 Task: Search one way flight ticket for 2 adults, 4 children and 1 infant on lap in business from Fresno: Fresno Yosemite International Airport to Wilmington: Wilmington International Airport on 8-6-2023. Choice of flights is Delta. Number of bags: 1 carry on bag. Price is upto 40000. Outbound departure time preference is 8:30.
Action: Mouse moved to (345, 145)
Screenshot: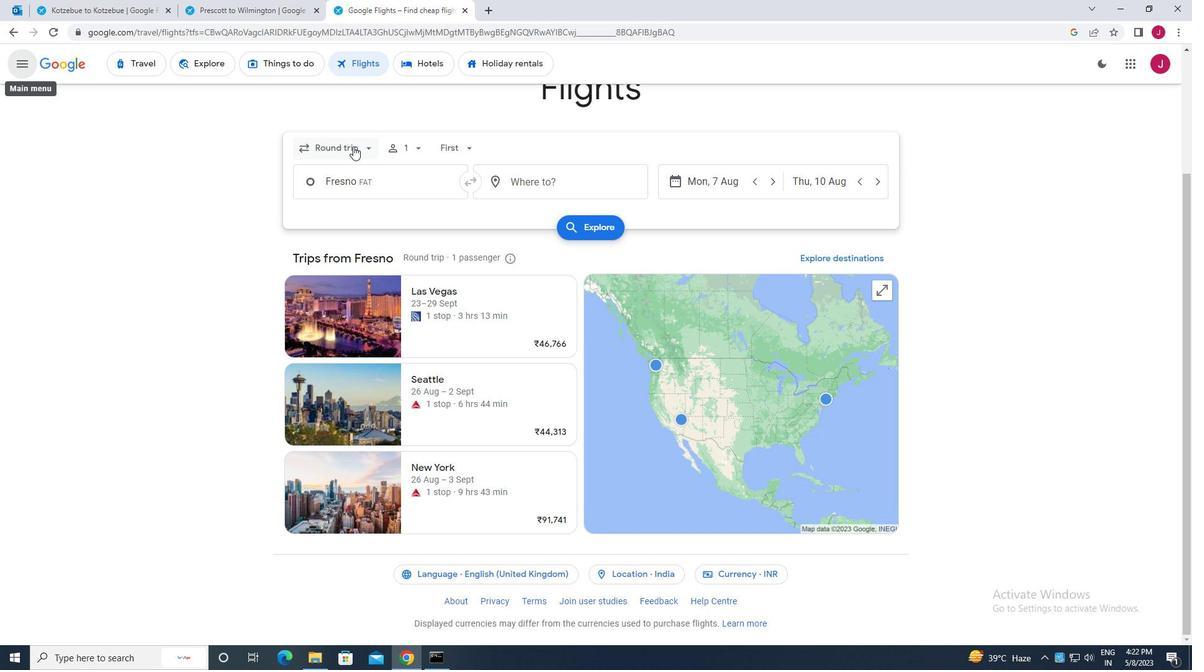 
Action: Mouse pressed left at (345, 145)
Screenshot: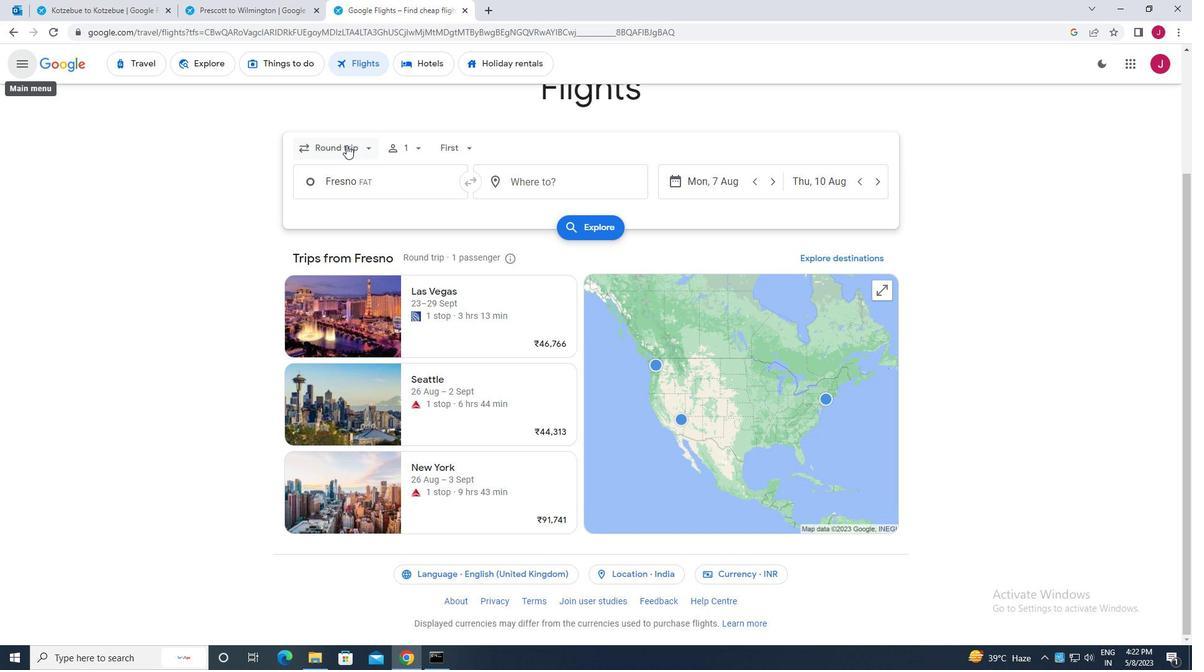 
Action: Mouse moved to (362, 205)
Screenshot: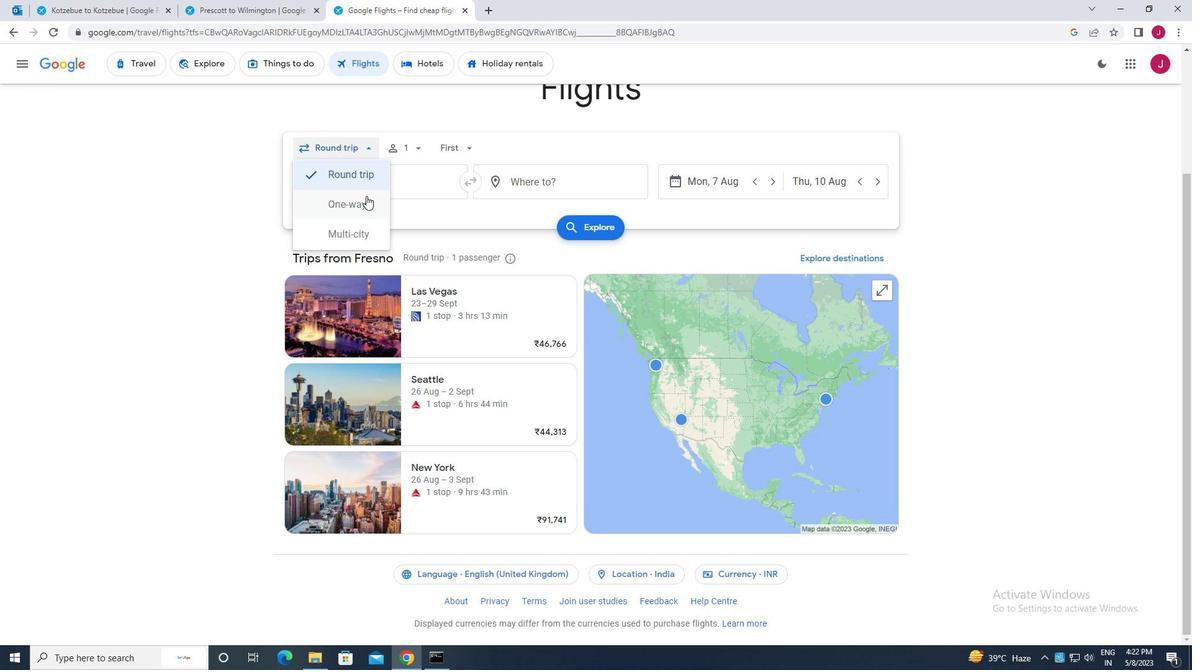 
Action: Mouse pressed left at (362, 205)
Screenshot: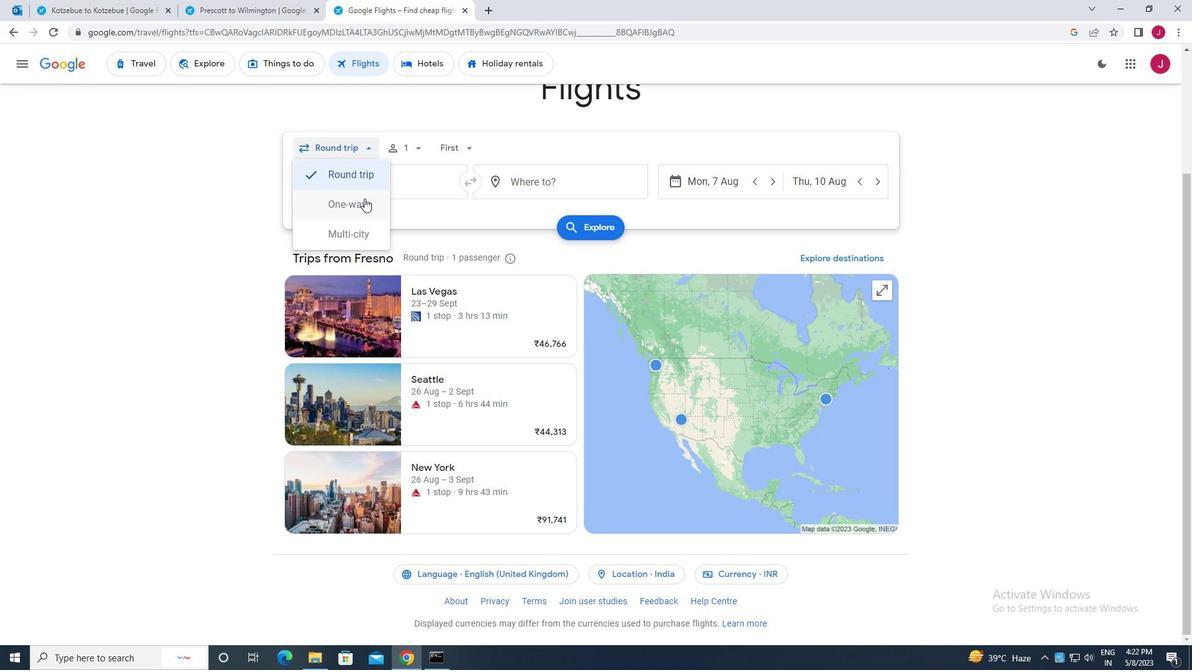 
Action: Mouse moved to (409, 150)
Screenshot: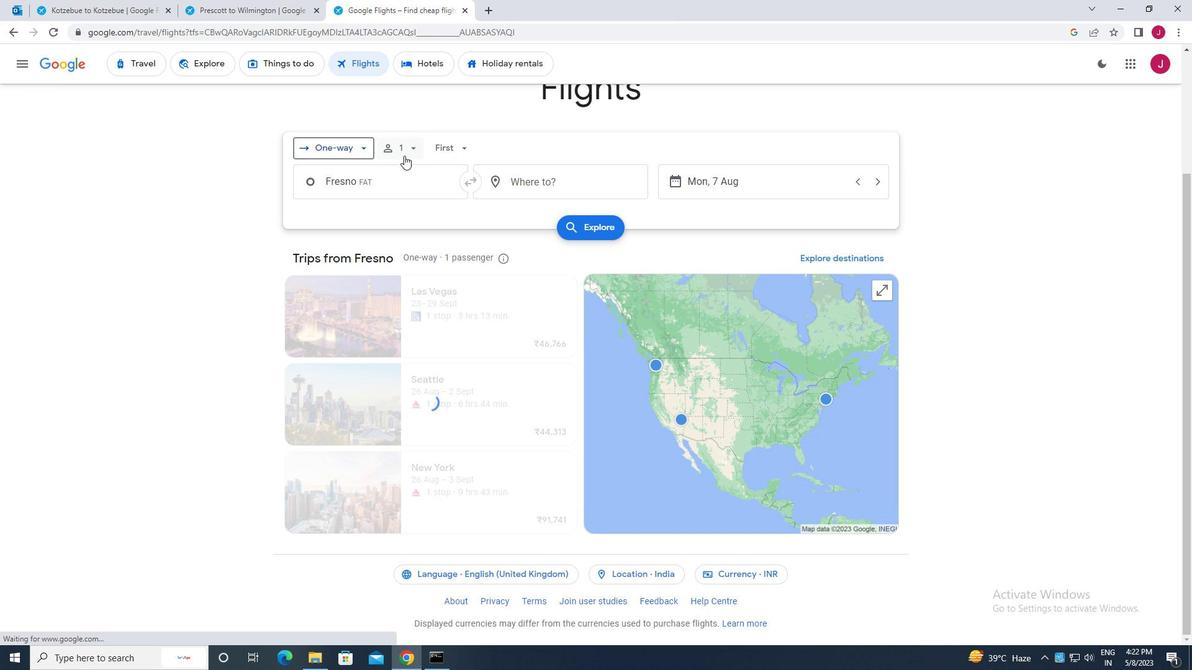 
Action: Mouse pressed left at (409, 150)
Screenshot: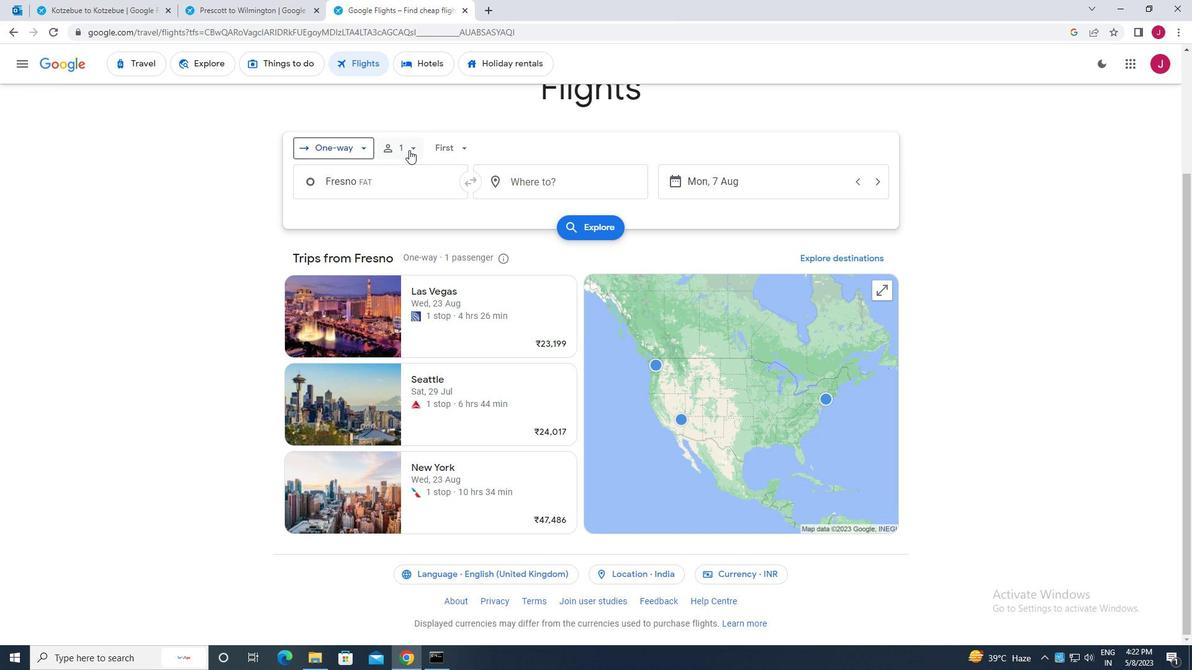 
Action: Mouse moved to (506, 177)
Screenshot: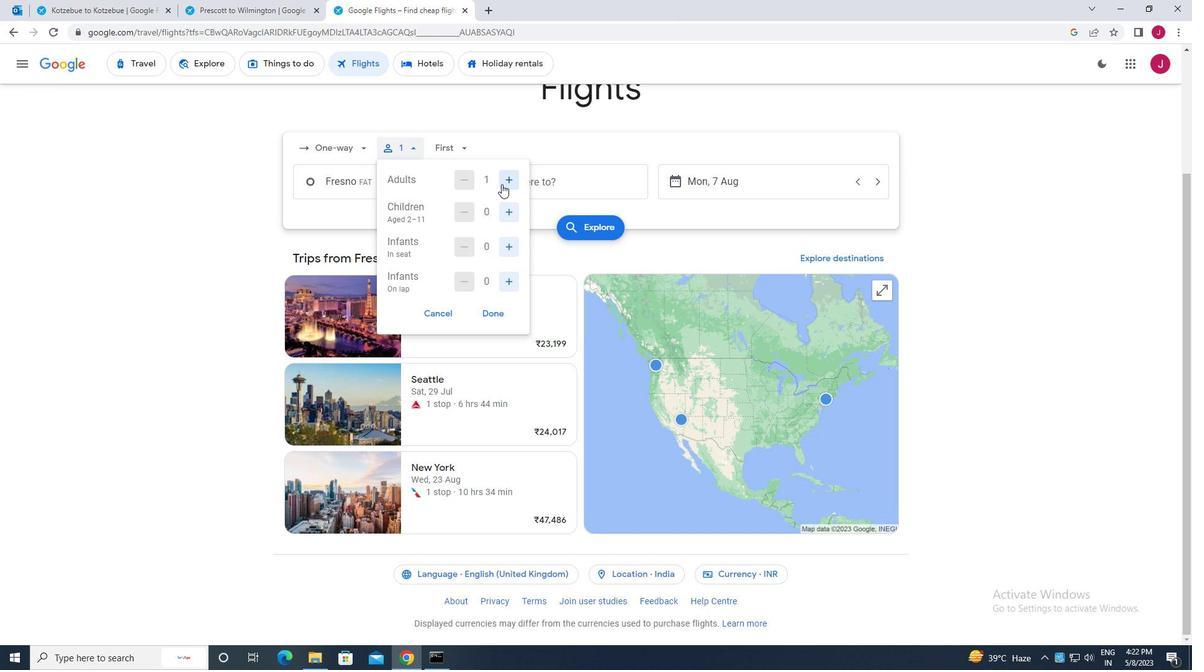 
Action: Mouse pressed left at (506, 177)
Screenshot: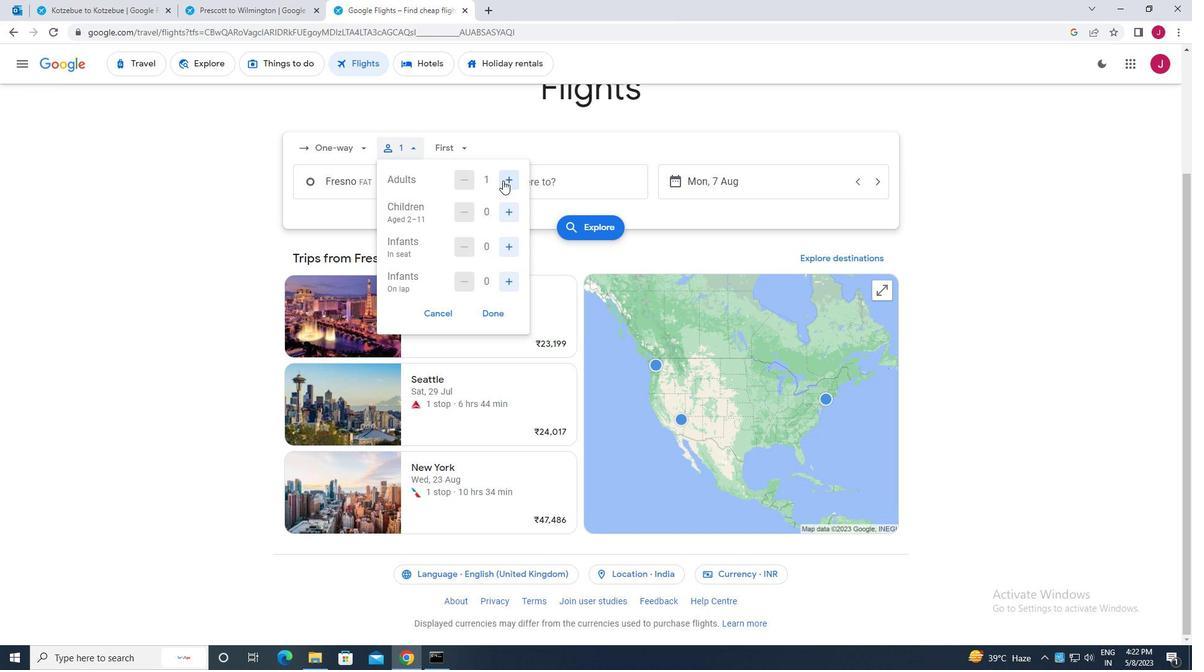 
Action: Mouse moved to (509, 206)
Screenshot: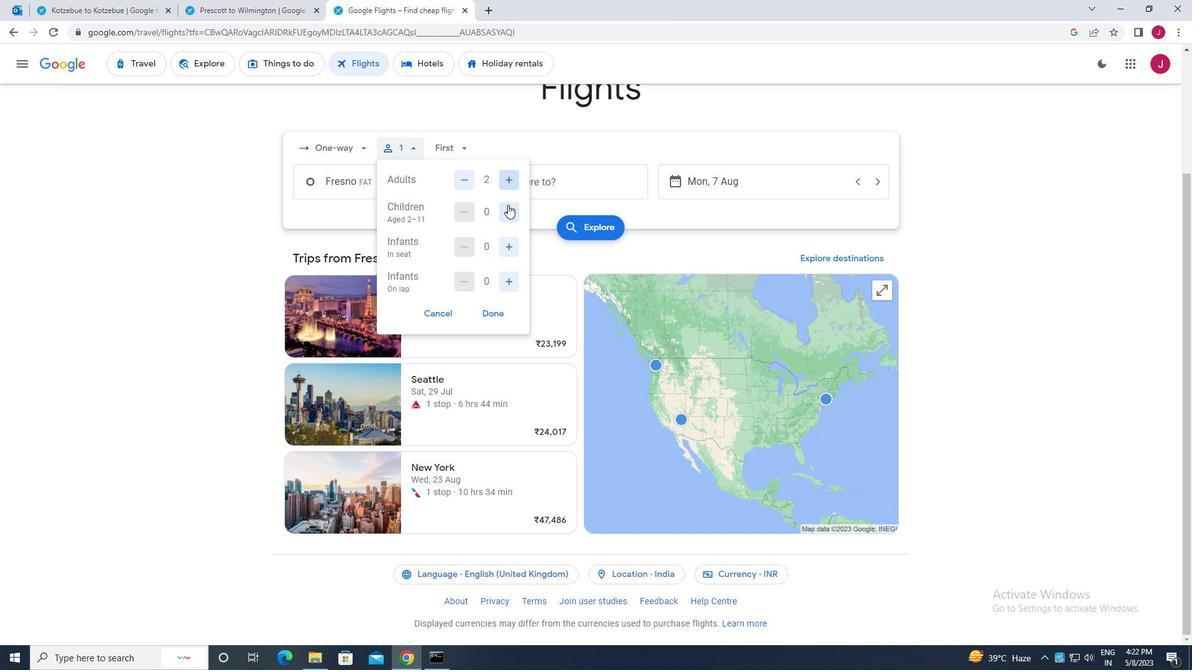 
Action: Mouse pressed left at (509, 206)
Screenshot: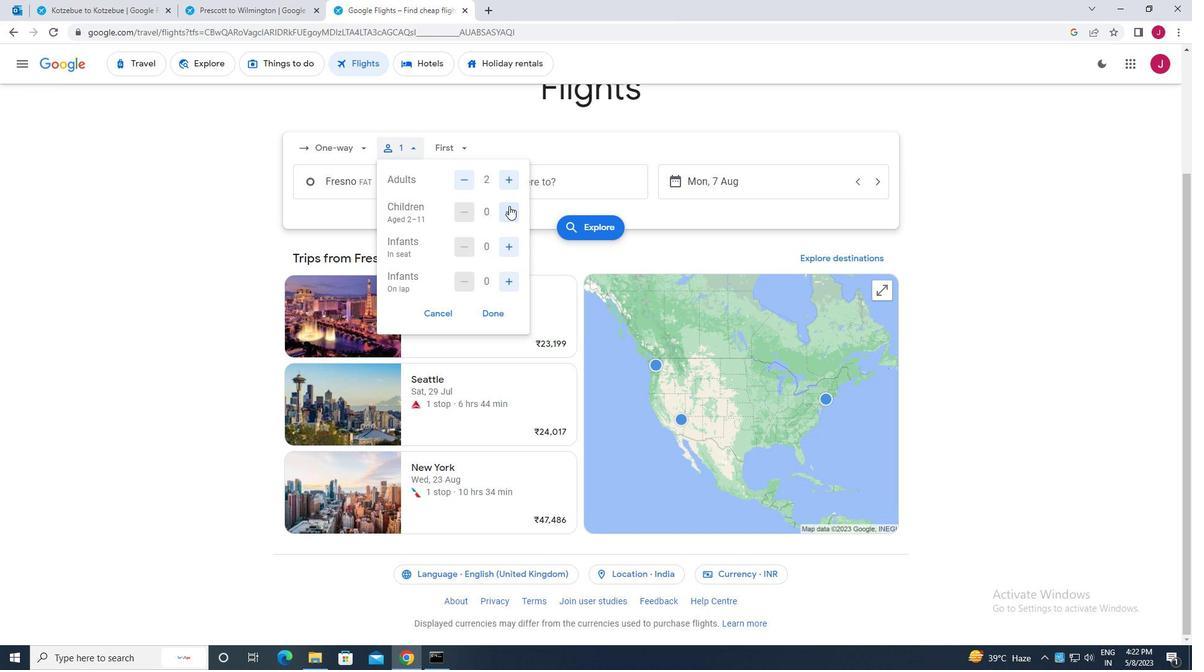 
Action: Mouse pressed left at (509, 206)
Screenshot: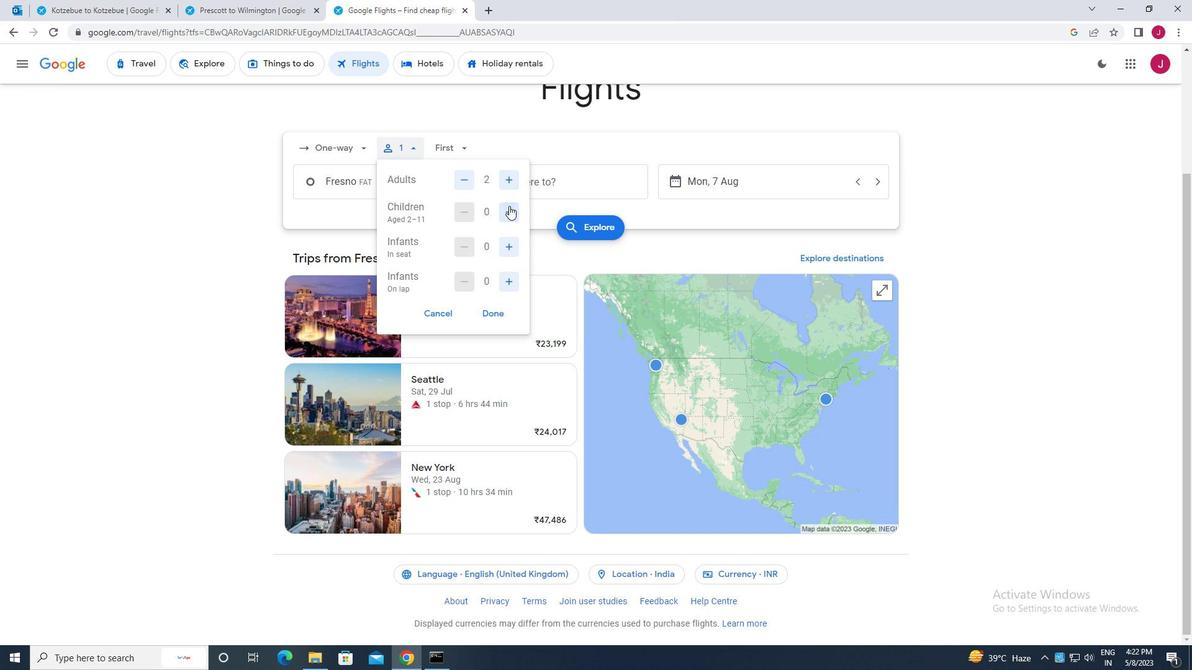 
Action: Mouse pressed left at (509, 206)
Screenshot: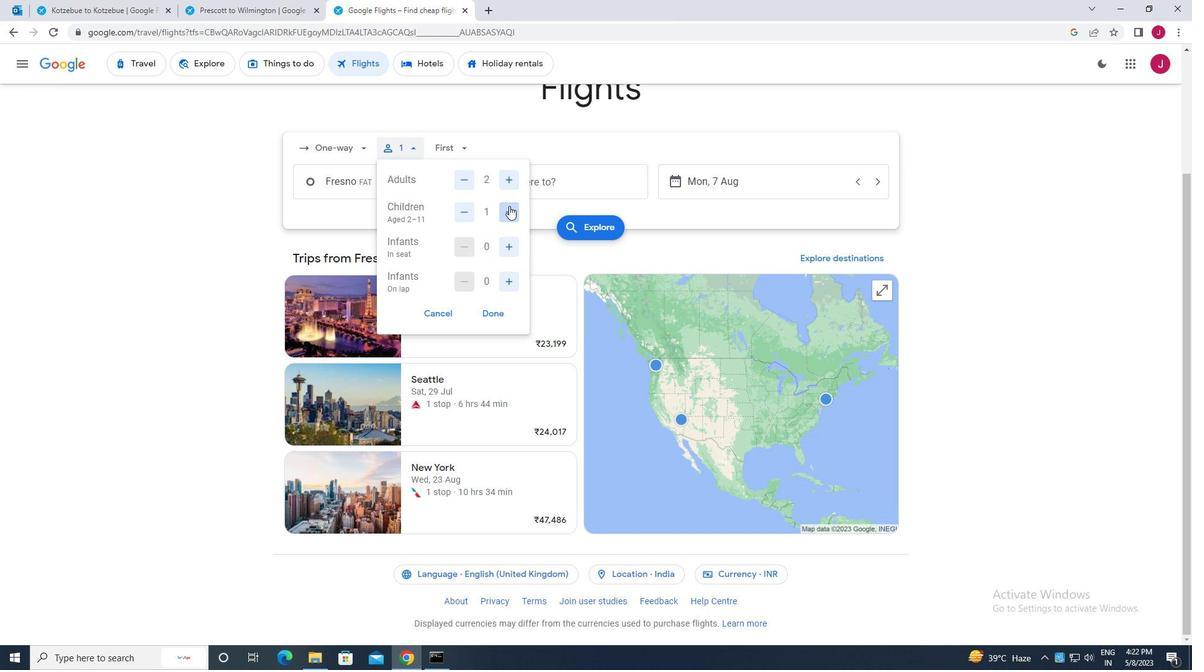 
Action: Mouse pressed left at (509, 206)
Screenshot: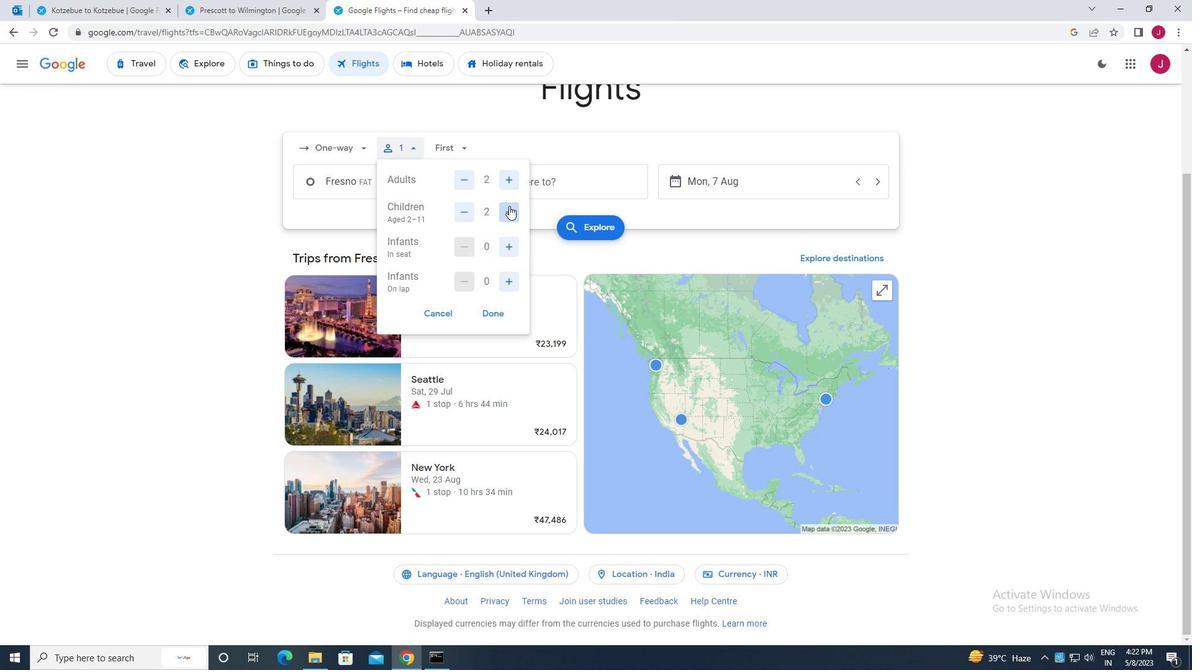 
Action: Mouse moved to (508, 284)
Screenshot: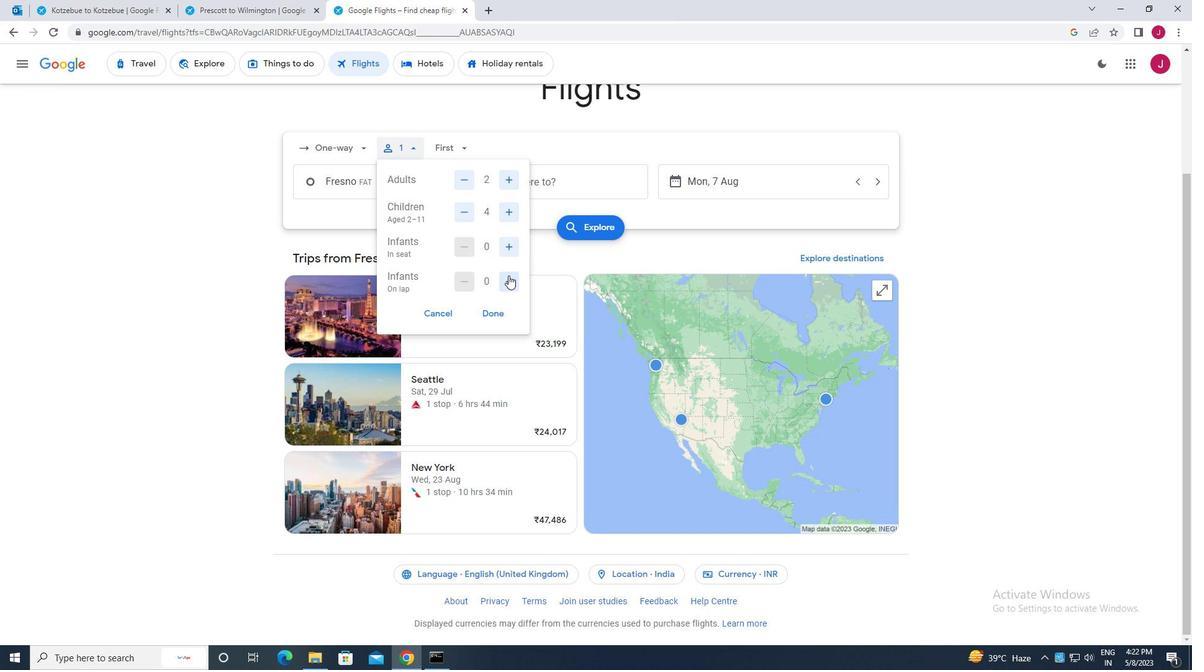 
Action: Mouse pressed left at (508, 284)
Screenshot: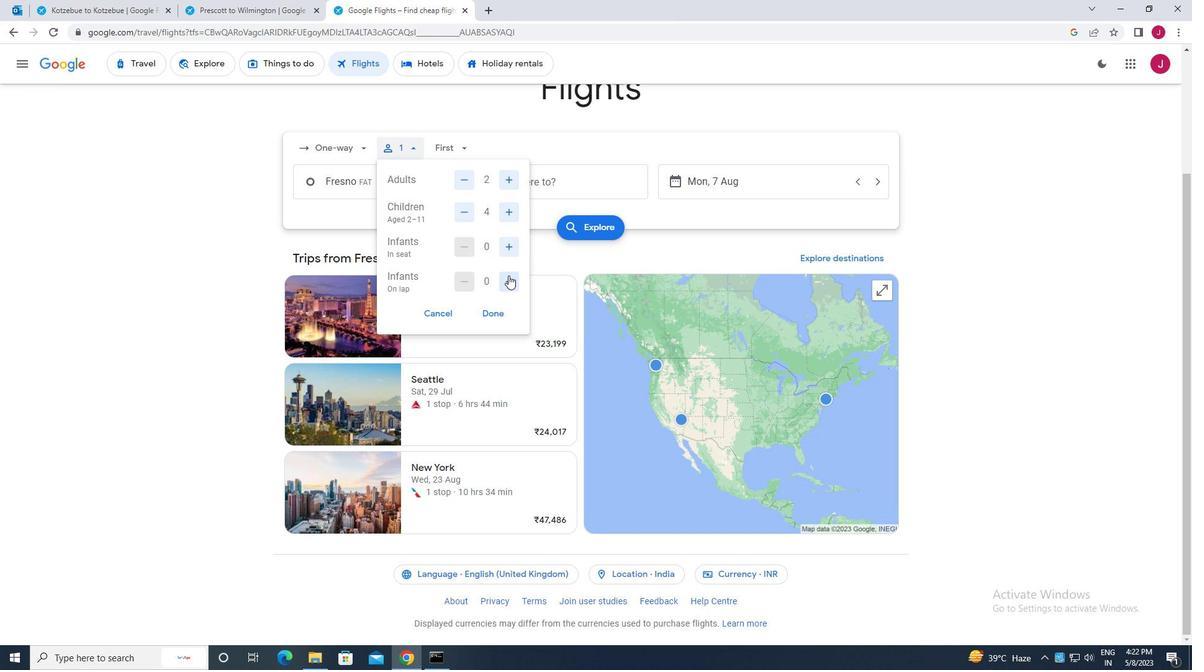 
Action: Mouse moved to (489, 313)
Screenshot: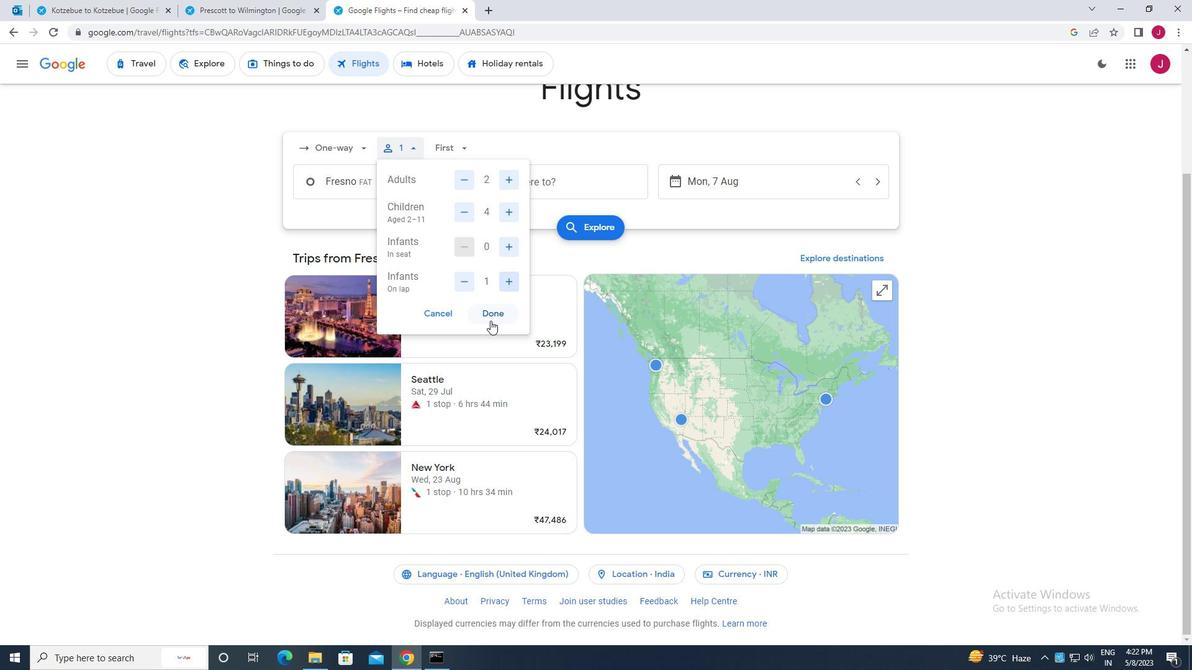 
Action: Mouse pressed left at (489, 313)
Screenshot: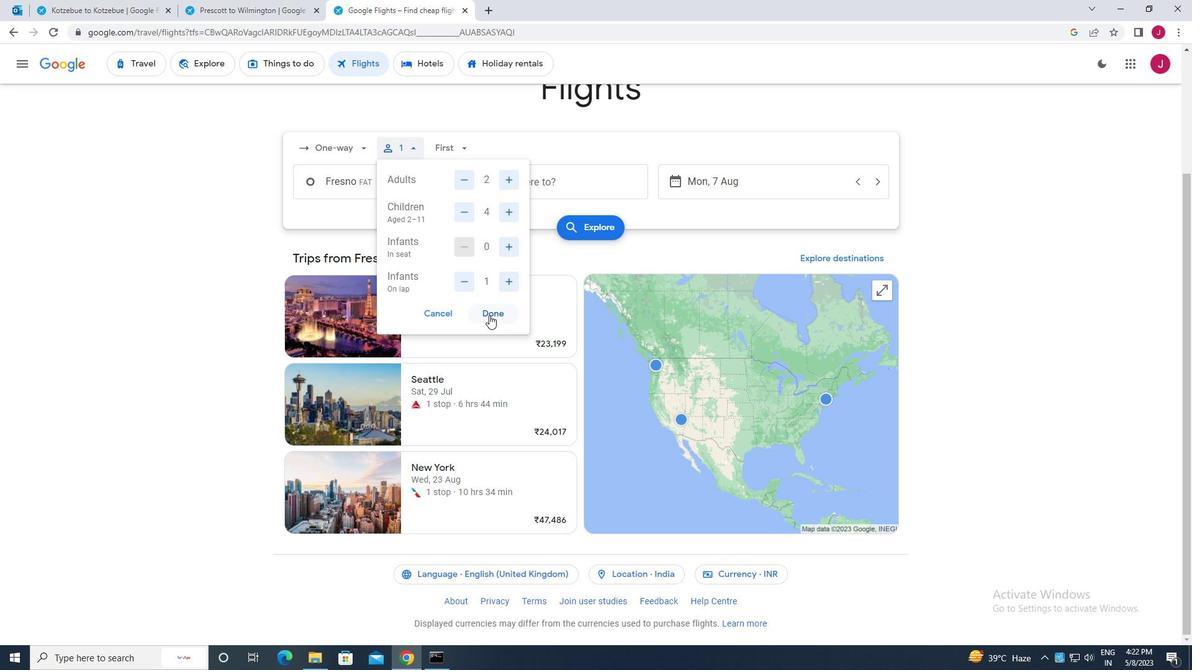 
Action: Mouse moved to (453, 141)
Screenshot: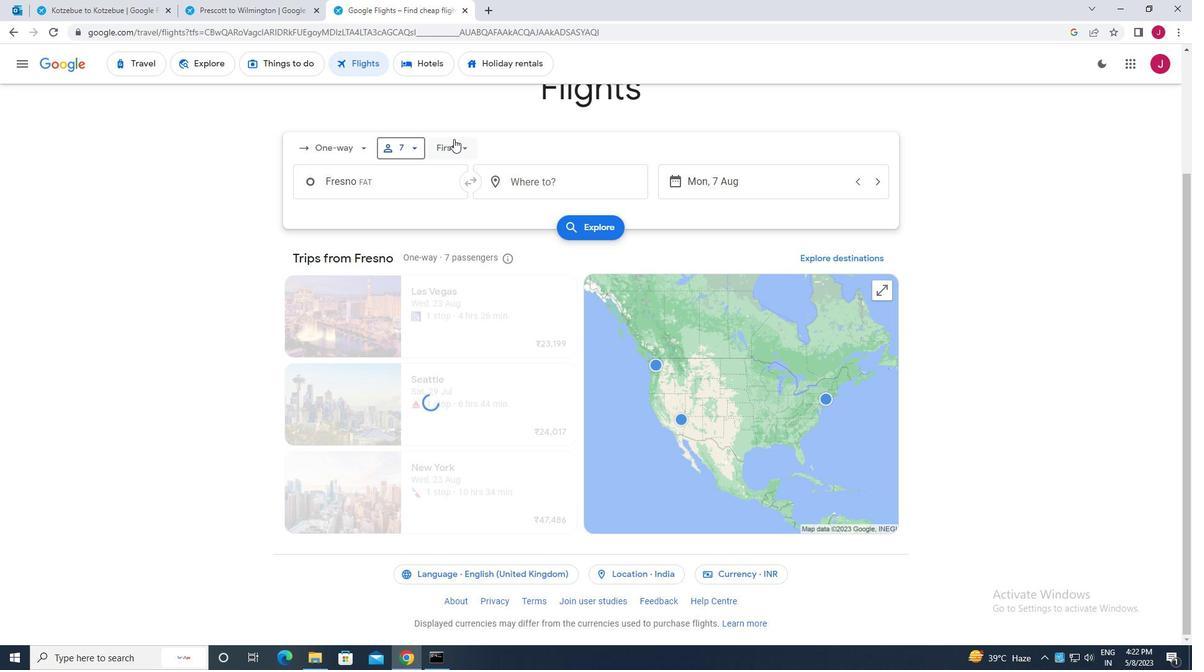 
Action: Mouse pressed left at (453, 141)
Screenshot: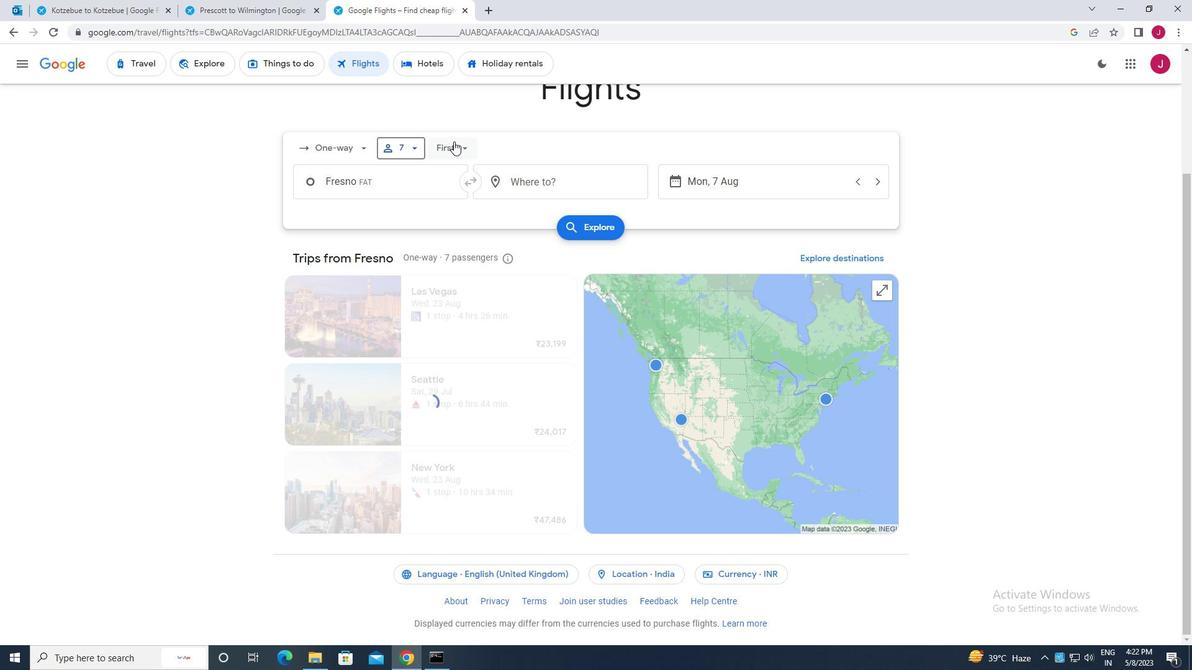 
Action: Mouse moved to (494, 237)
Screenshot: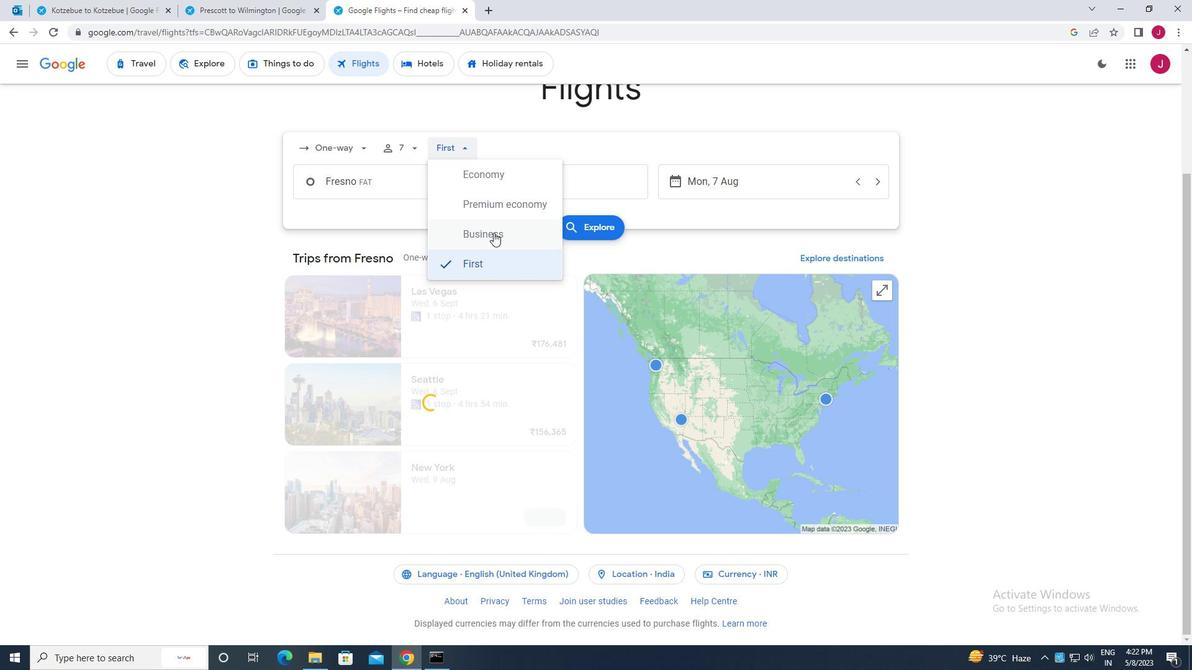 
Action: Mouse pressed left at (494, 237)
Screenshot: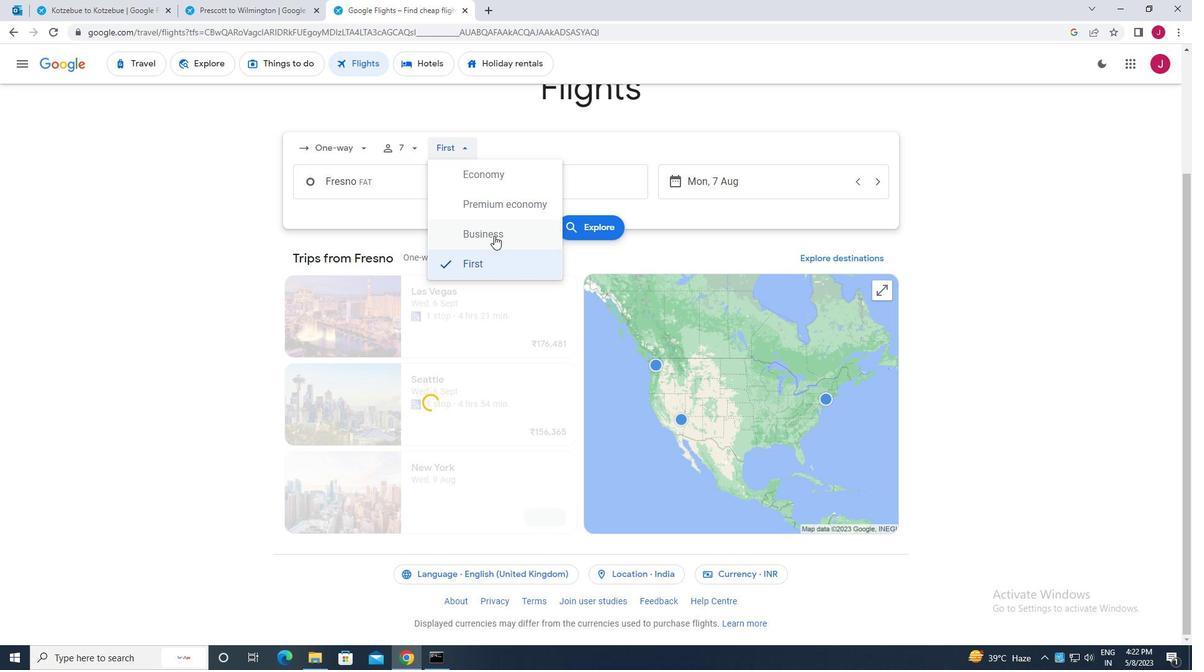 
Action: Mouse moved to (391, 190)
Screenshot: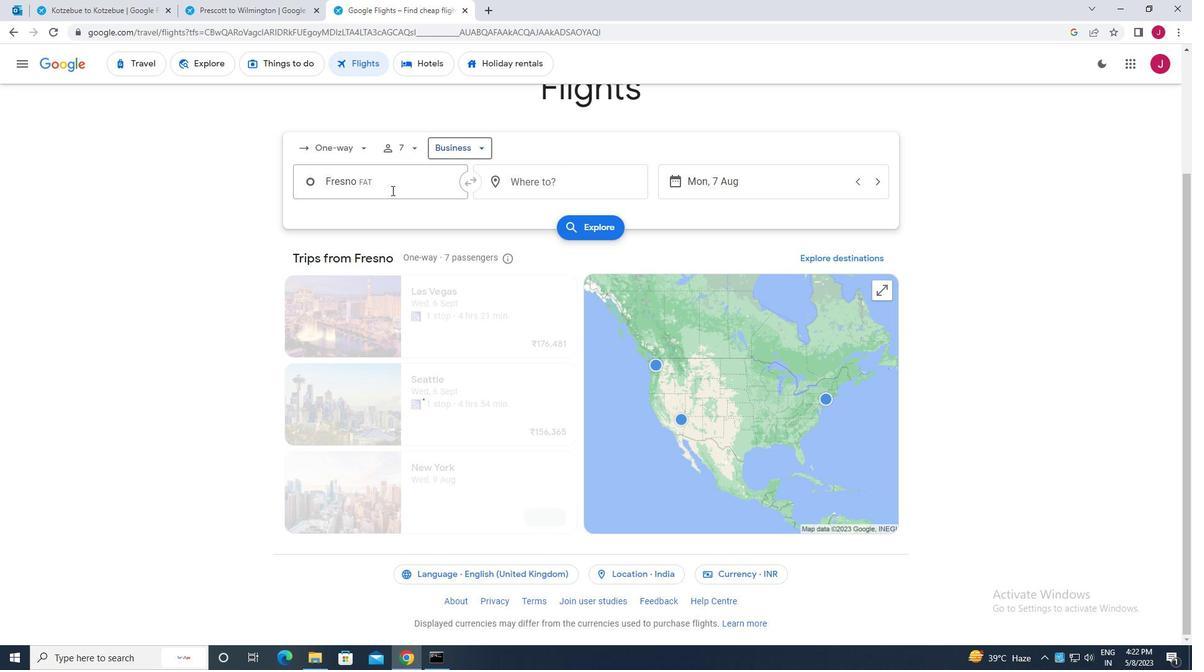 
Action: Mouse pressed left at (391, 190)
Screenshot: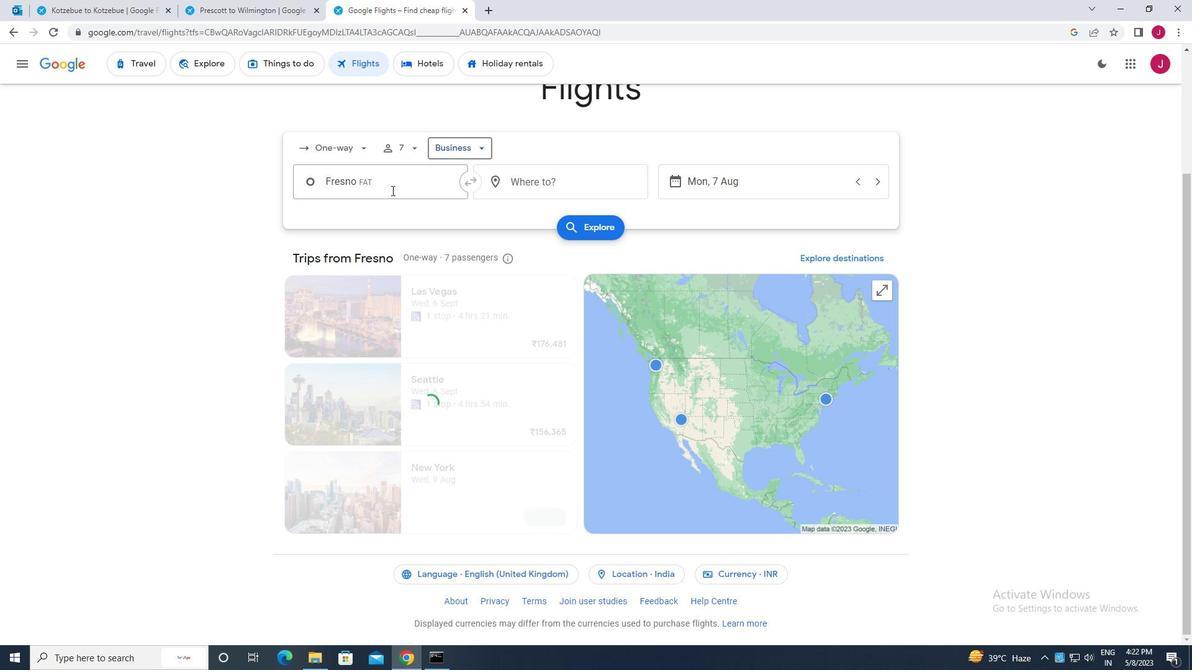 
Action: Mouse moved to (391, 190)
Screenshot: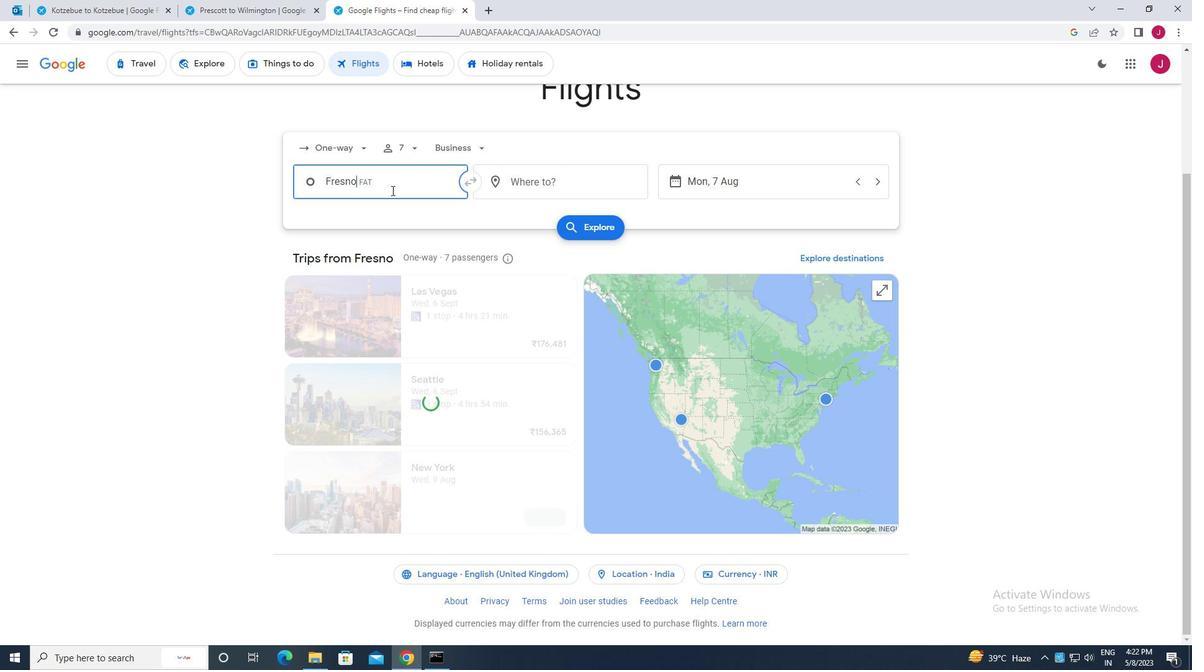 
Action: Key pressed fresno
Screenshot: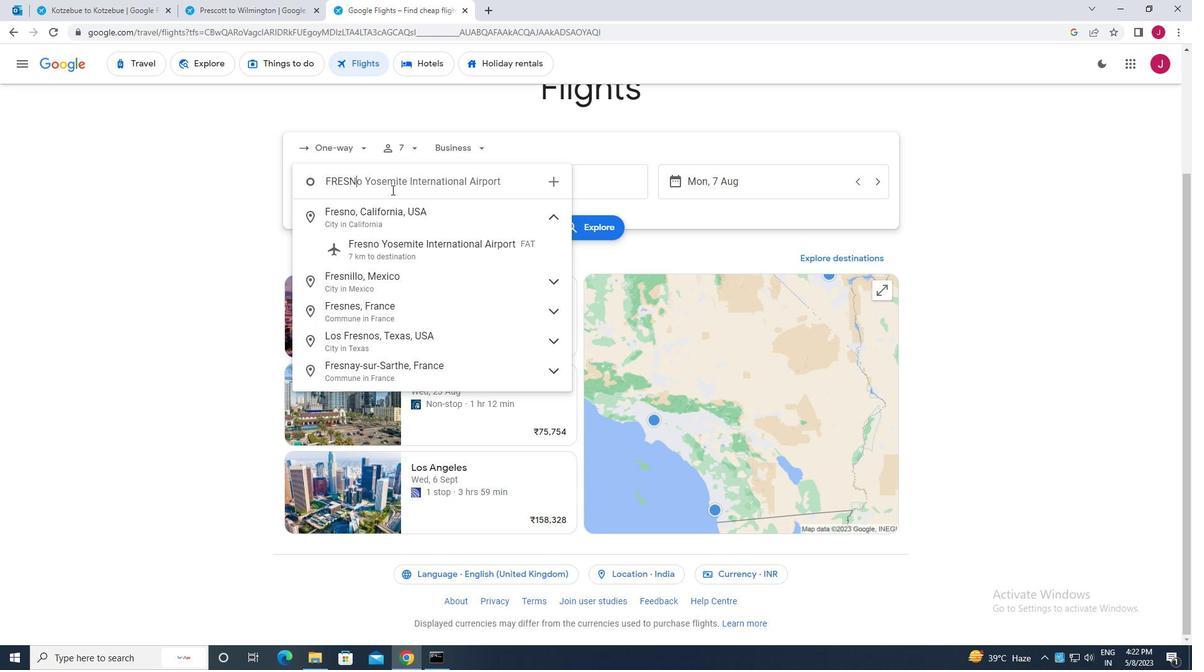 
Action: Mouse moved to (437, 240)
Screenshot: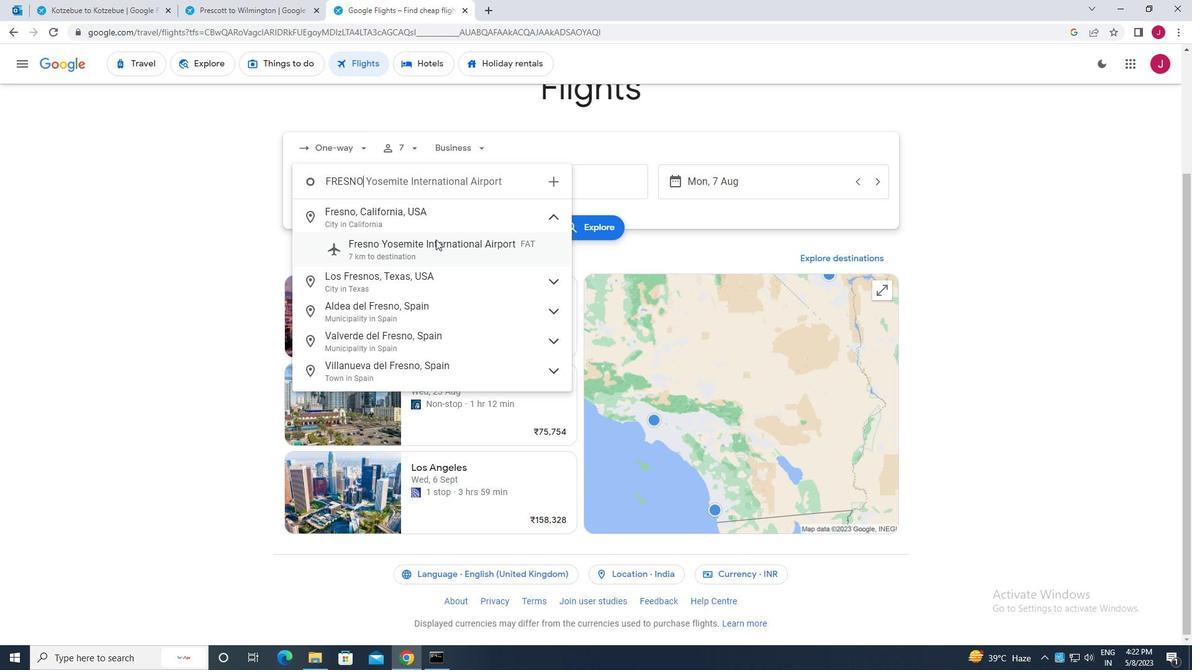 
Action: Mouse pressed left at (437, 240)
Screenshot: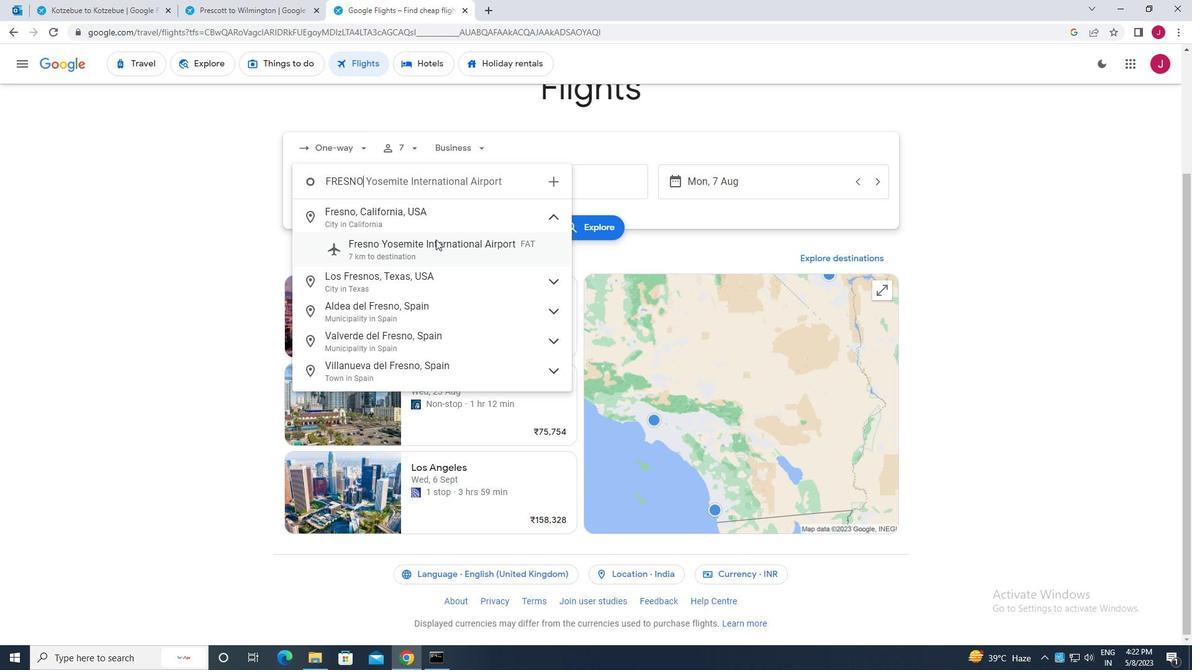 
Action: Mouse moved to (562, 183)
Screenshot: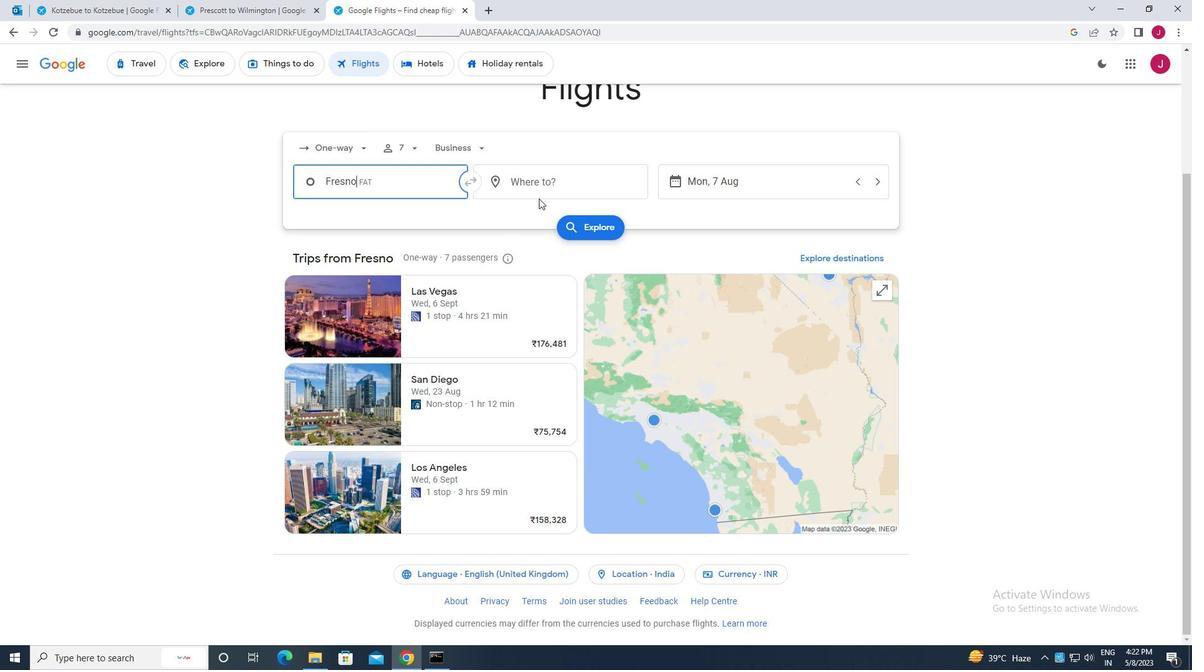 
Action: Mouse pressed left at (562, 183)
Screenshot: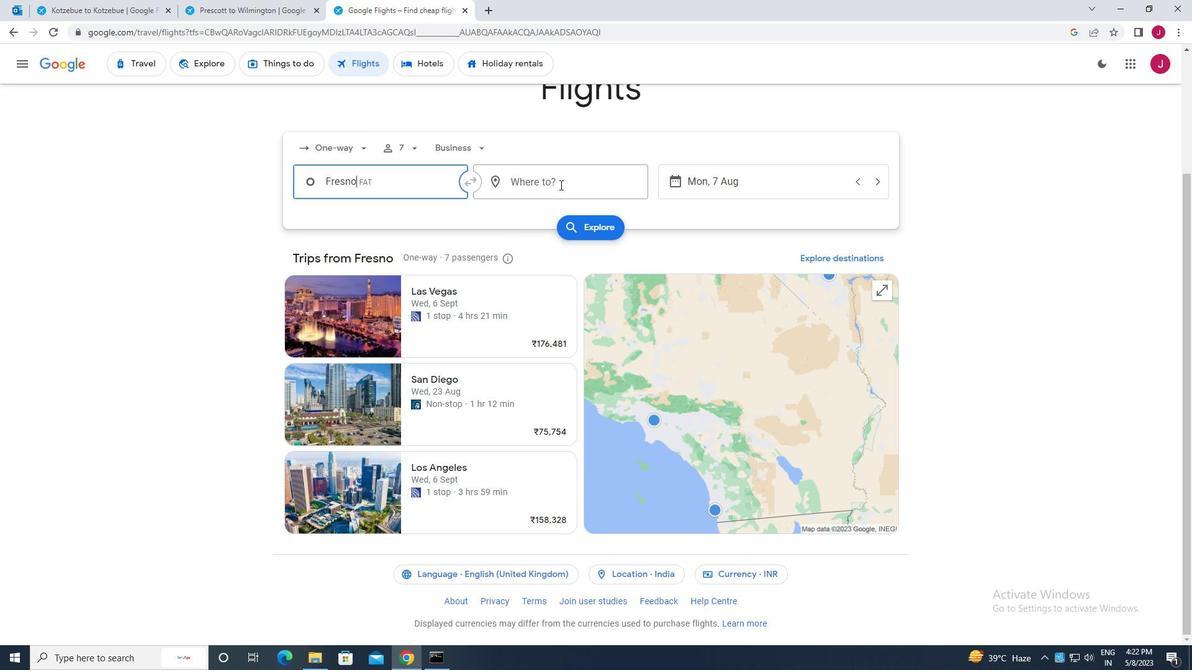 
Action: Mouse moved to (562, 184)
Screenshot: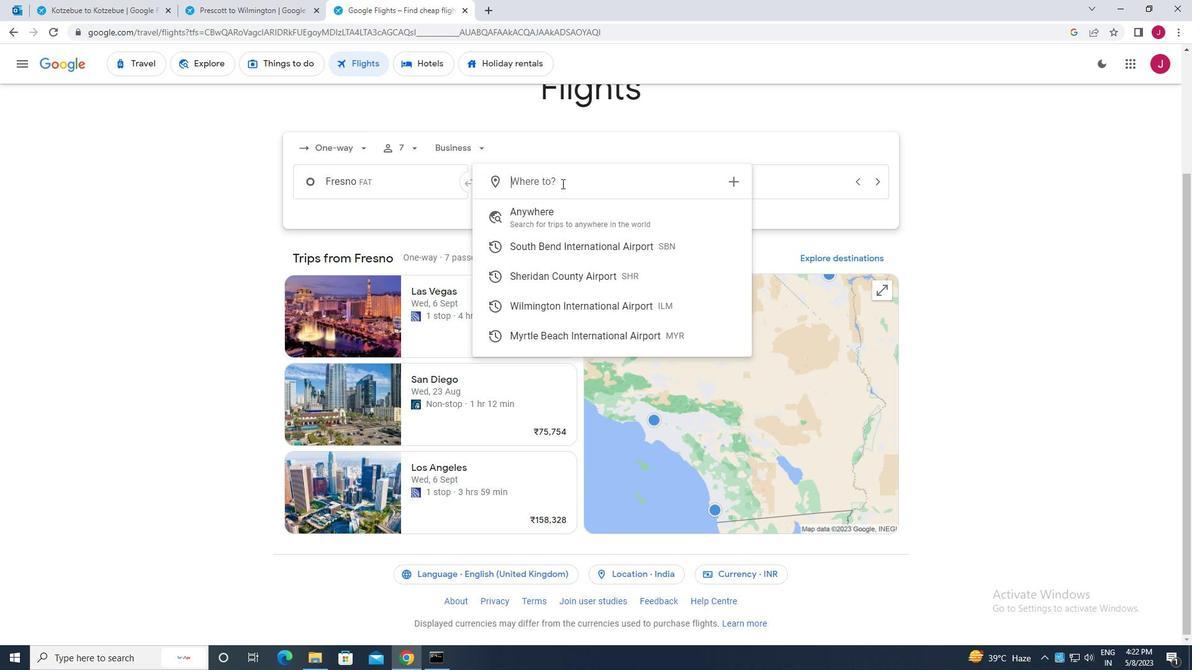 
Action: Key pressed wilm
Screenshot: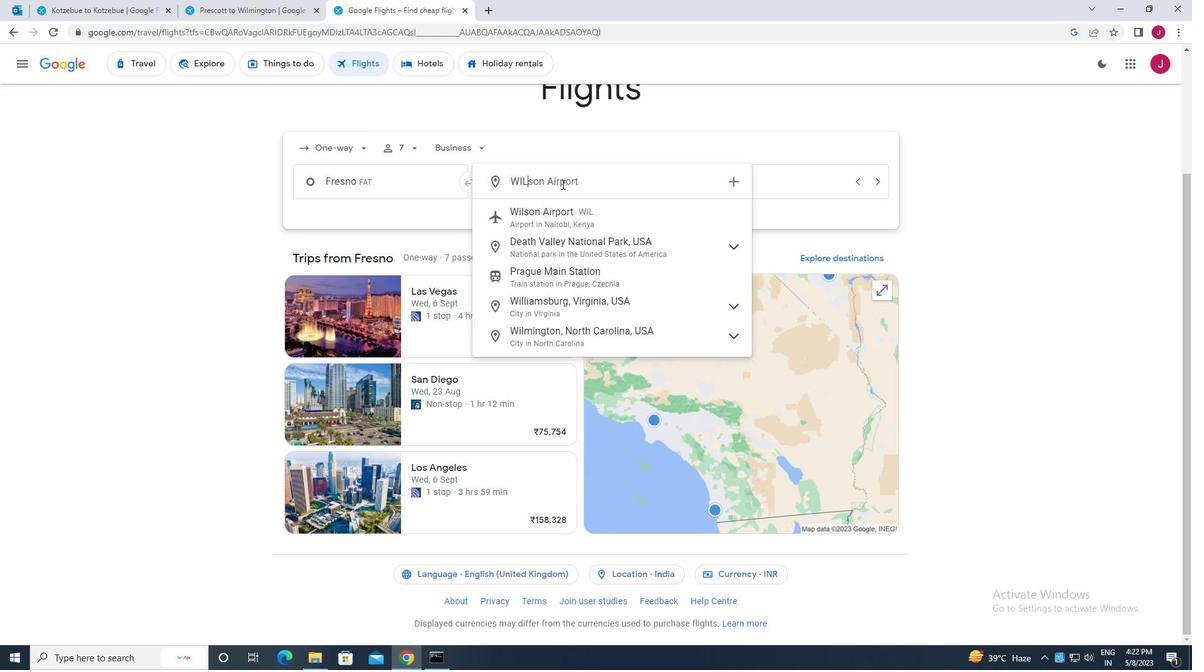 
Action: Mouse moved to (614, 245)
Screenshot: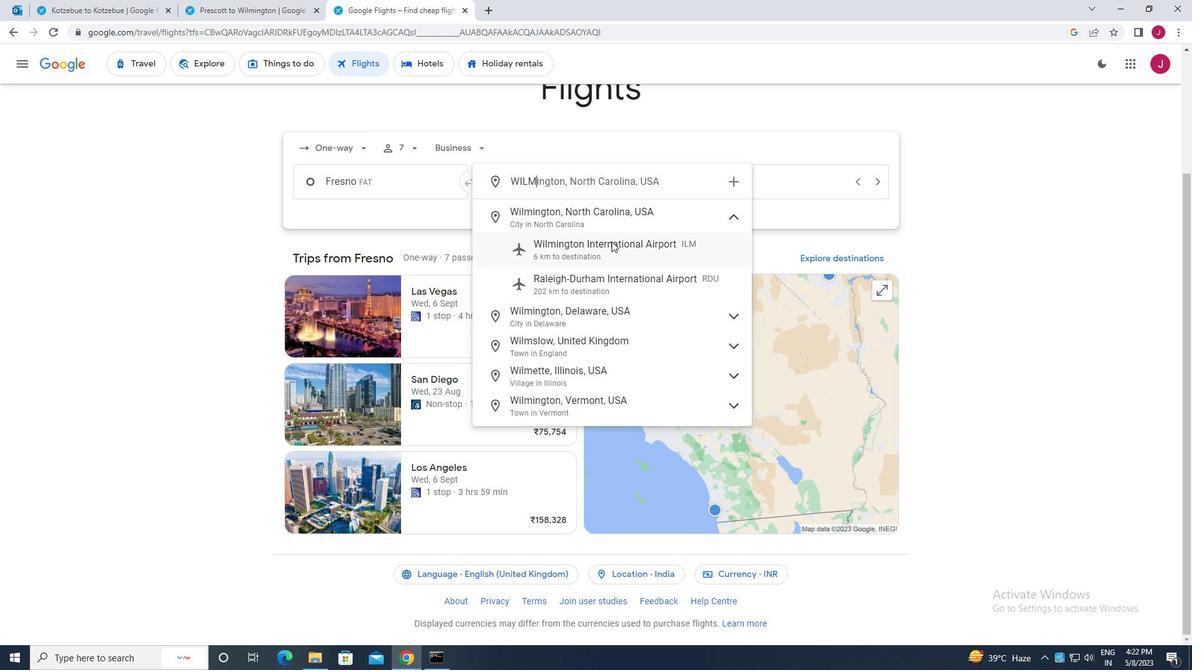 
Action: Mouse pressed left at (614, 245)
Screenshot: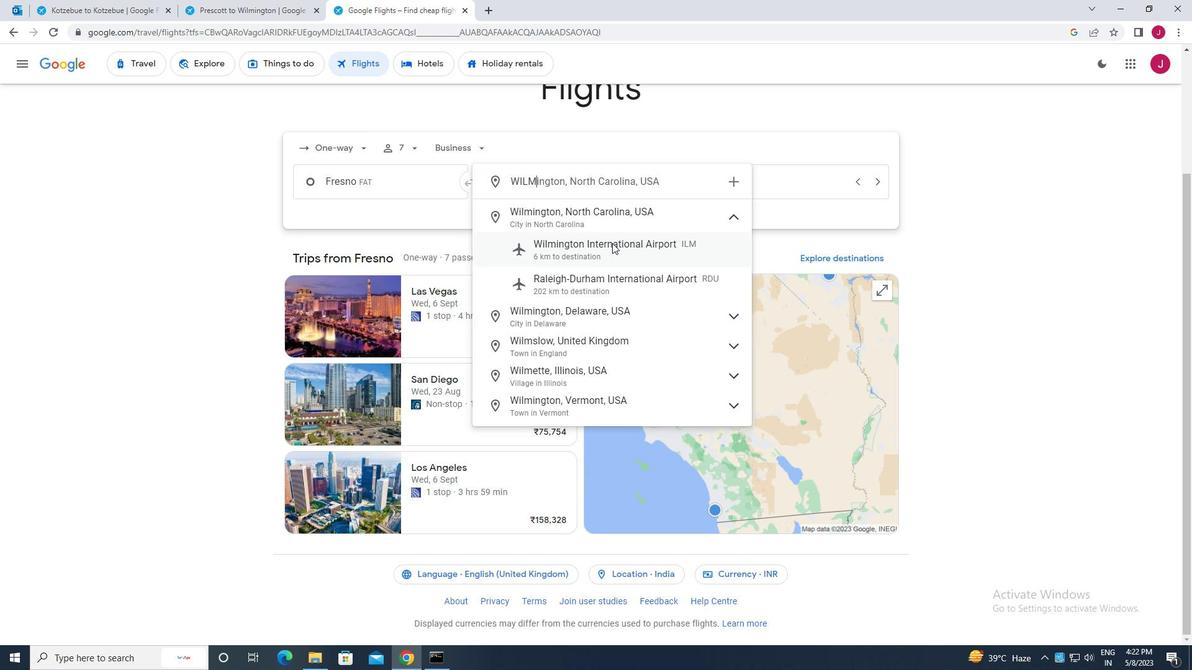 
Action: Mouse moved to (725, 189)
Screenshot: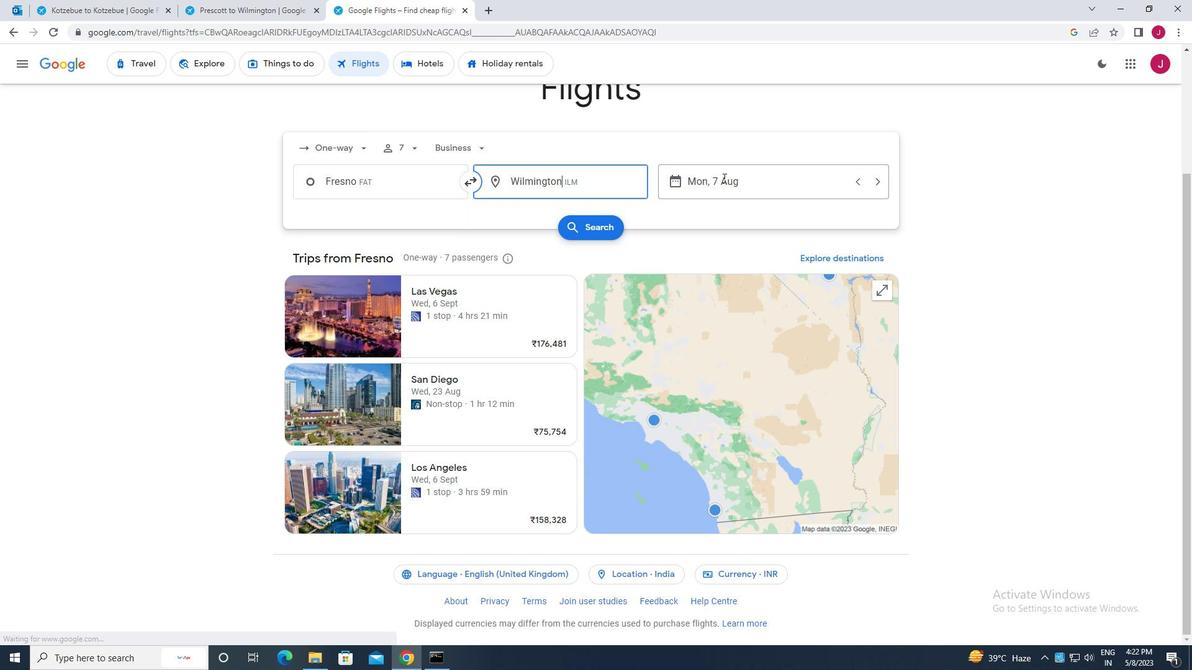 
Action: Mouse pressed left at (725, 189)
Screenshot: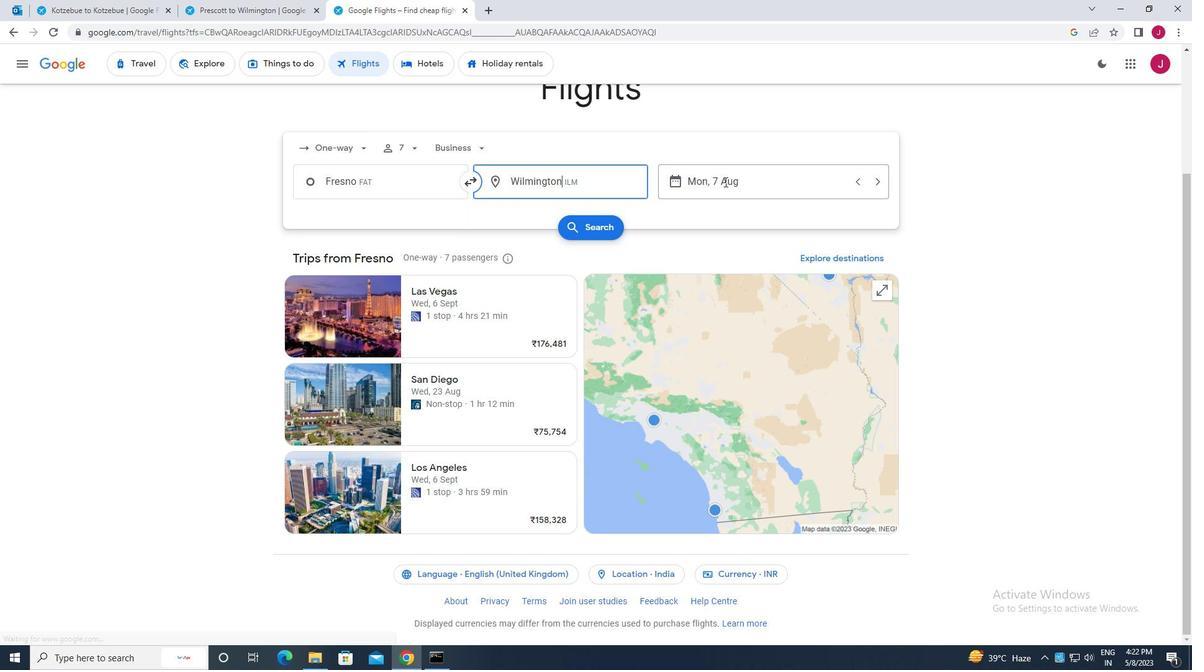 
Action: Mouse moved to (442, 304)
Screenshot: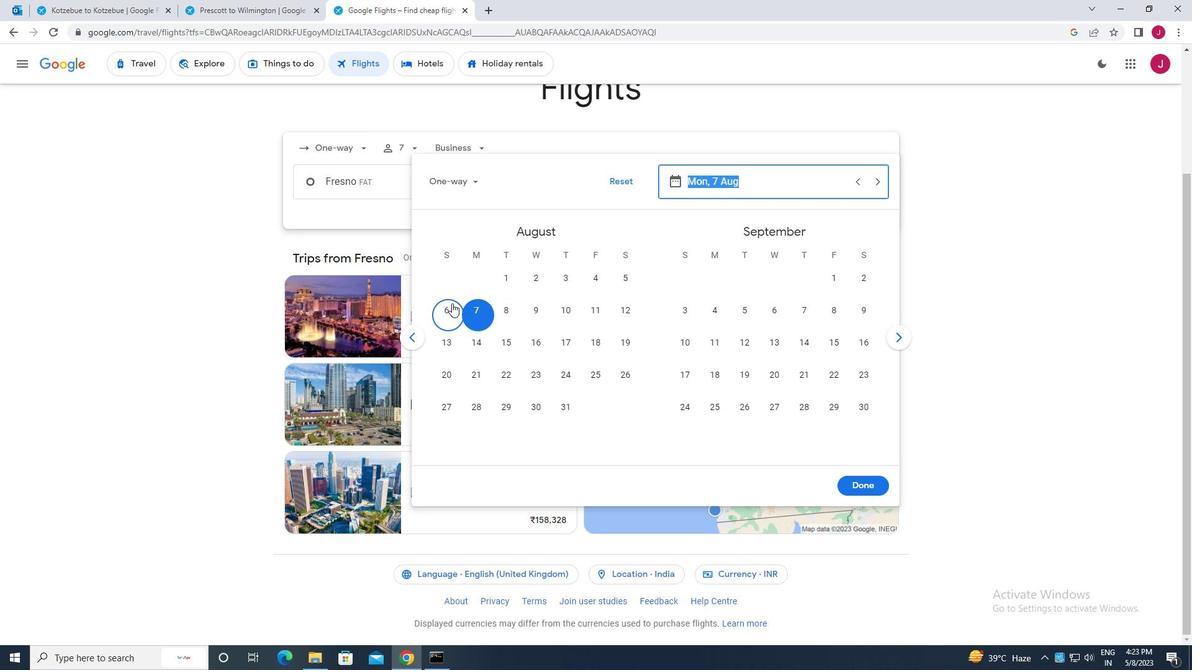 
Action: Mouse pressed left at (442, 304)
Screenshot: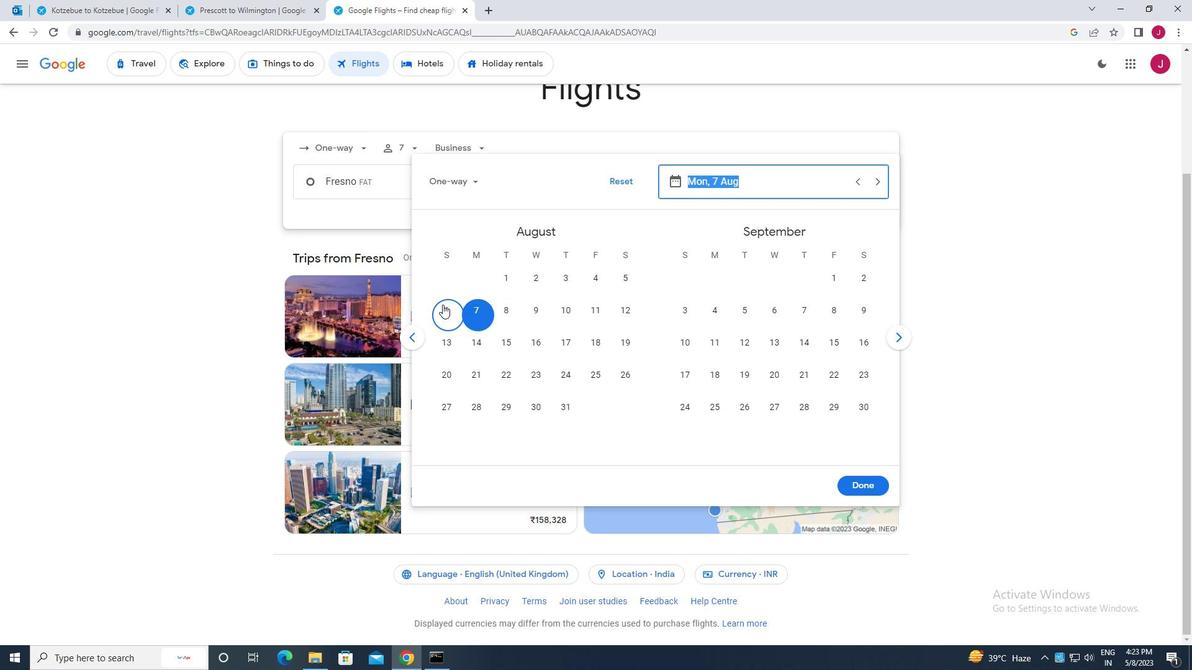 
Action: Mouse moved to (858, 483)
Screenshot: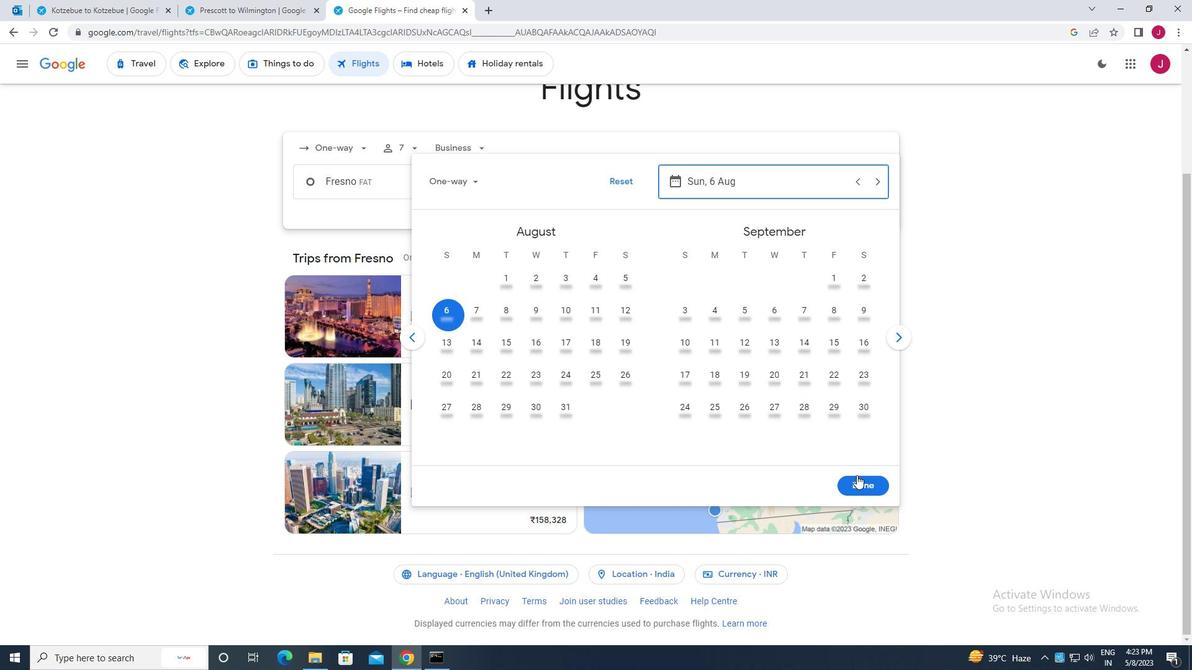 
Action: Mouse pressed left at (858, 483)
Screenshot: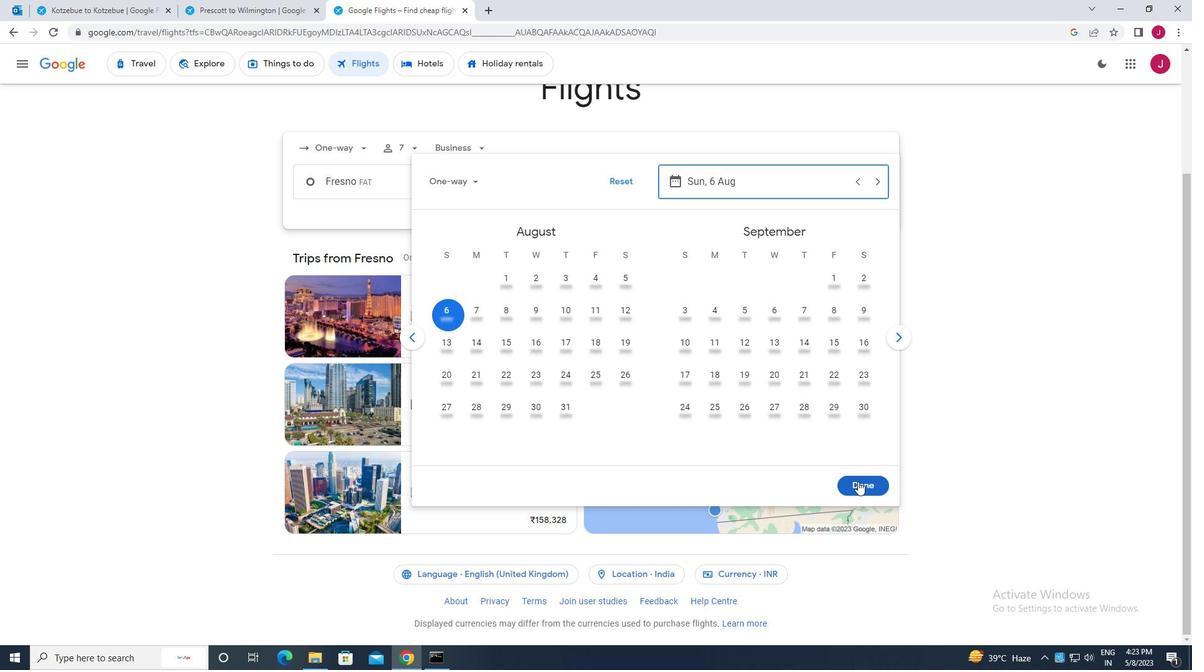 
Action: Mouse moved to (597, 234)
Screenshot: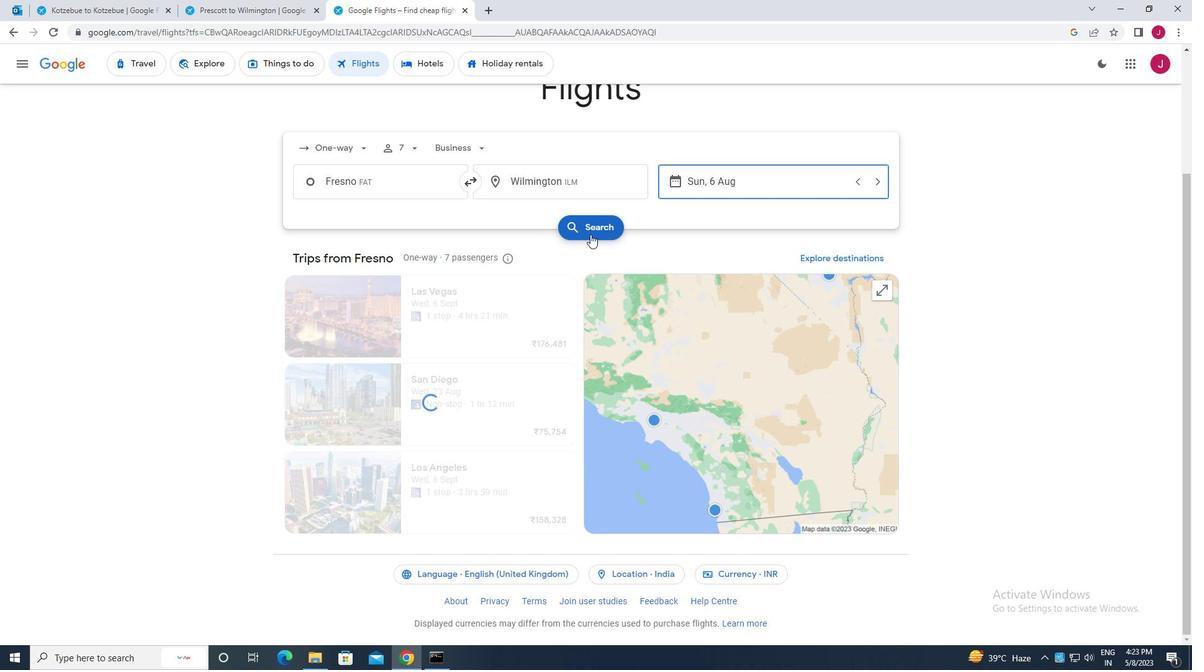 
Action: Mouse pressed left at (597, 234)
Screenshot: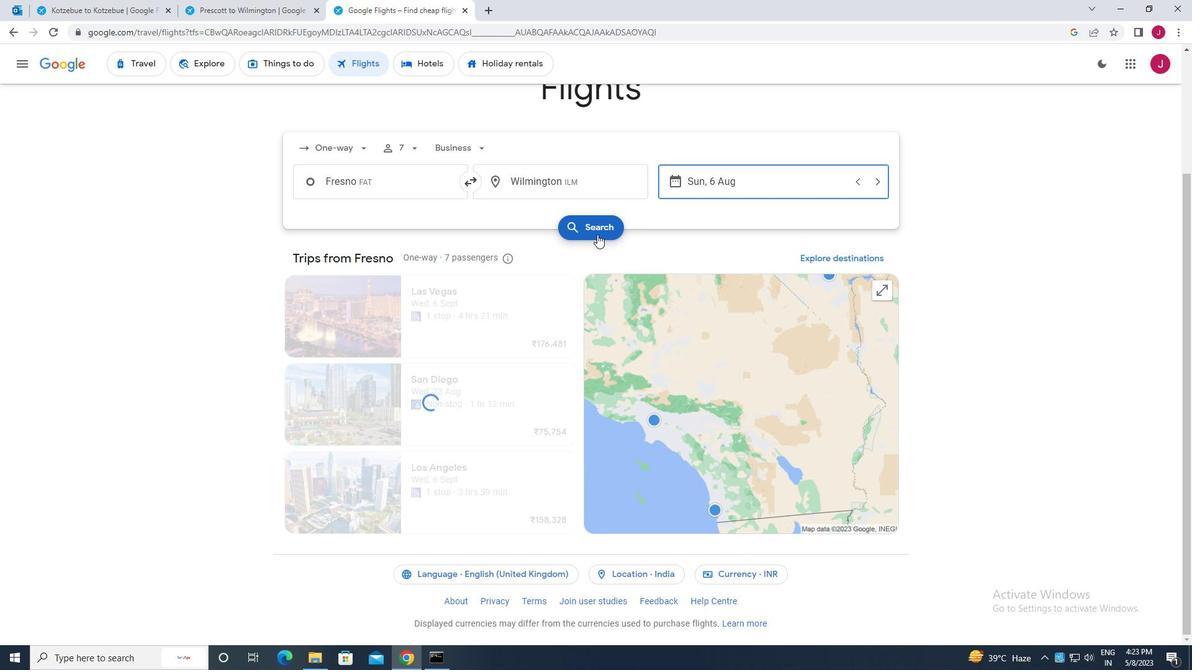 
Action: Mouse moved to (317, 181)
Screenshot: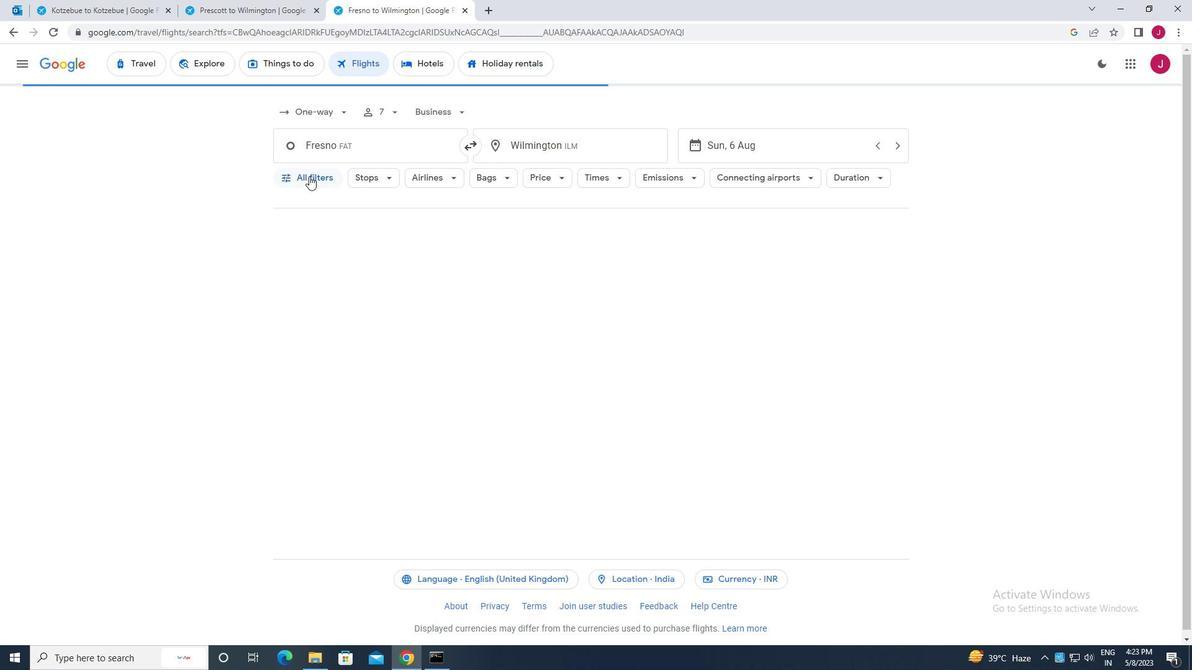 
Action: Mouse pressed left at (317, 181)
Screenshot: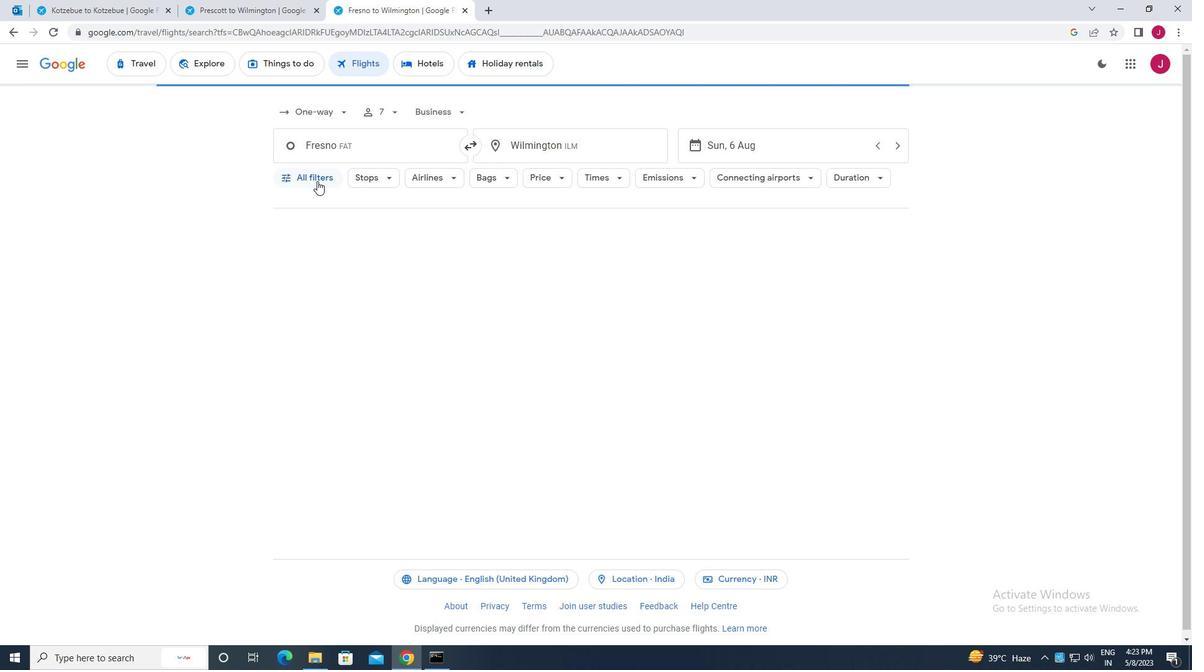 
Action: Mouse moved to (363, 262)
Screenshot: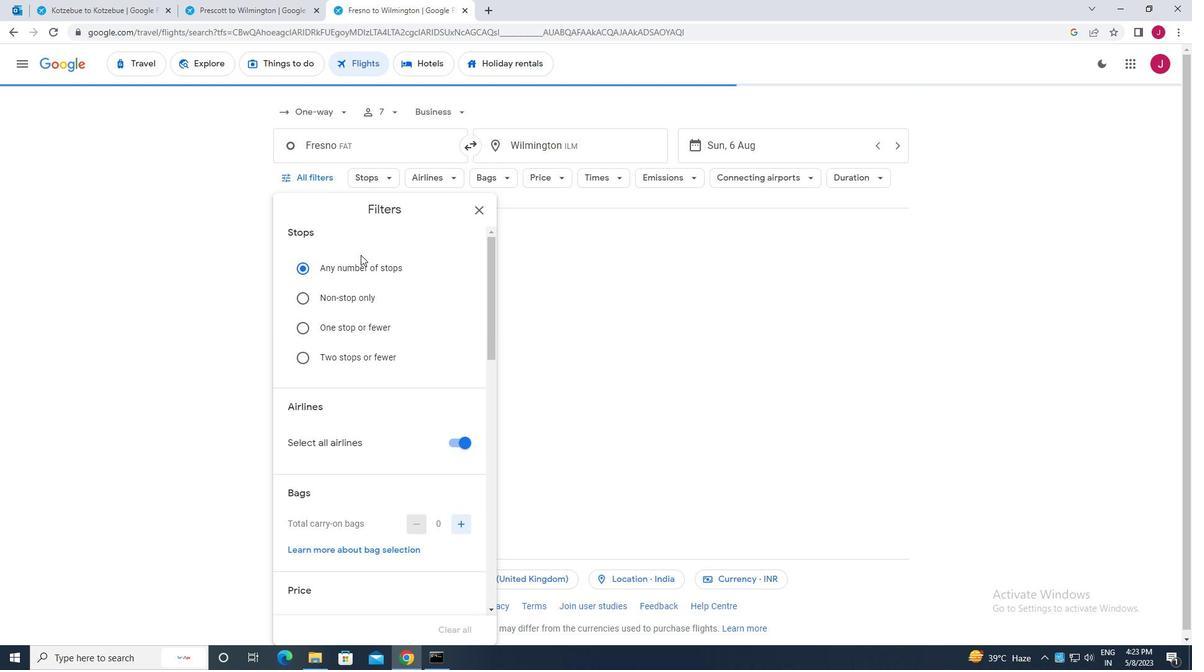 
Action: Mouse scrolled (363, 262) with delta (0, 0)
Screenshot: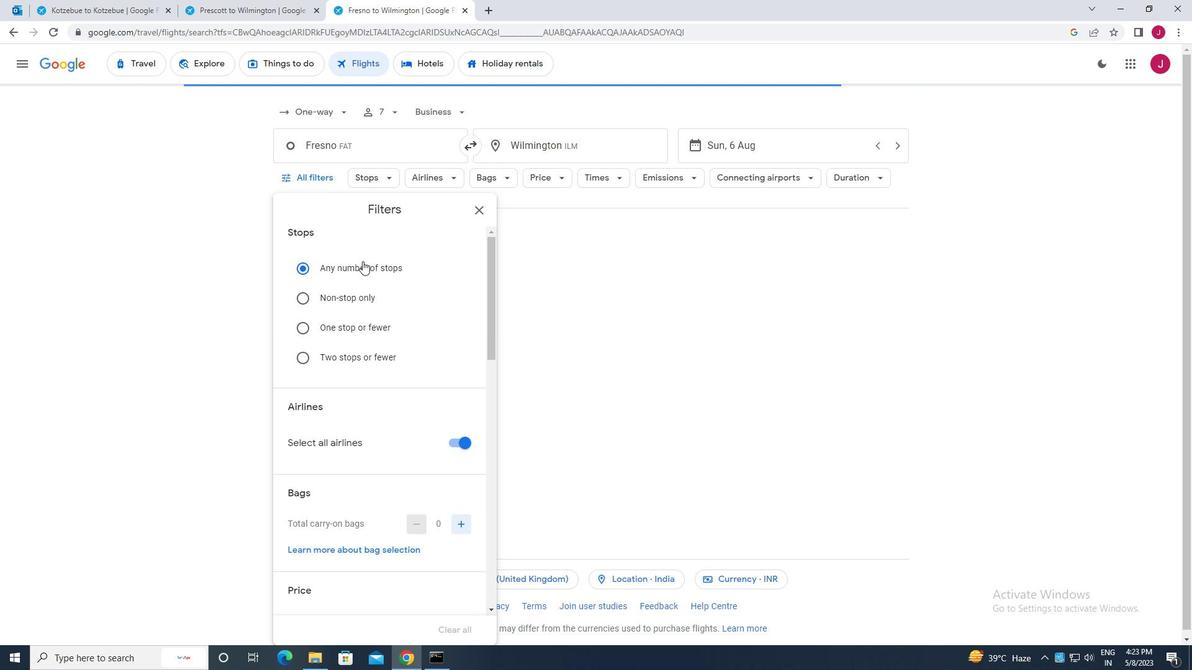 
Action: Mouse scrolled (363, 262) with delta (0, 0)
Screenshot: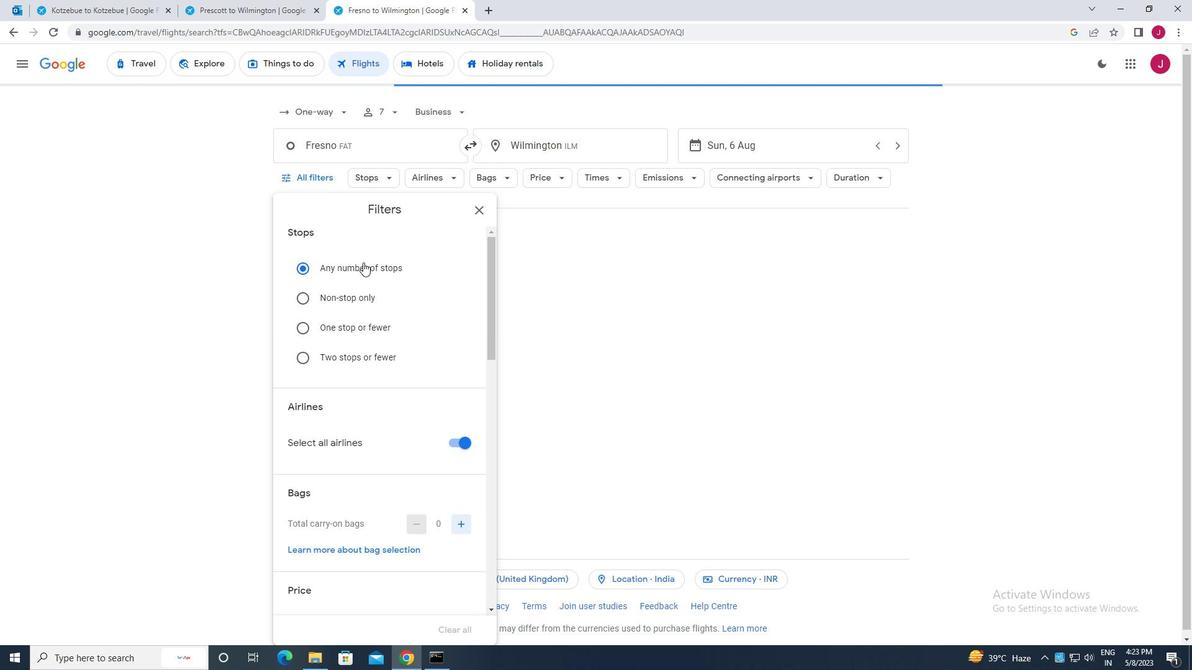 
Action: Mouse scrolled (363, 262) with delta (0, 0)
Screenshot: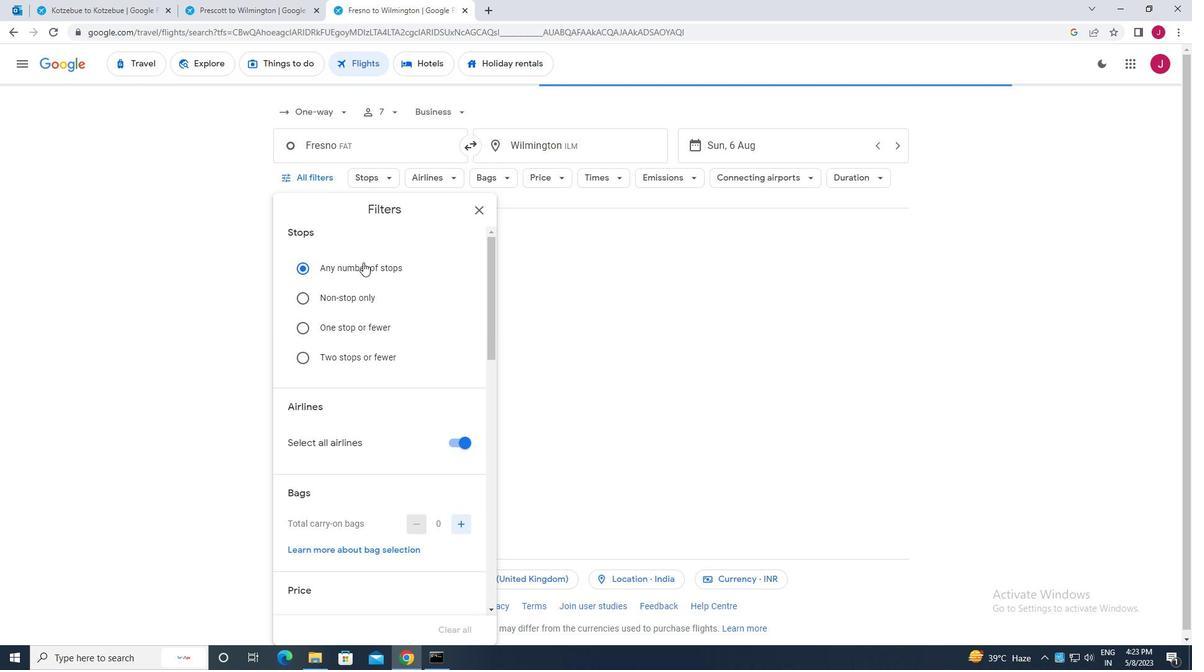 
Action: Mouse moved to (426, 289)
Screenshot: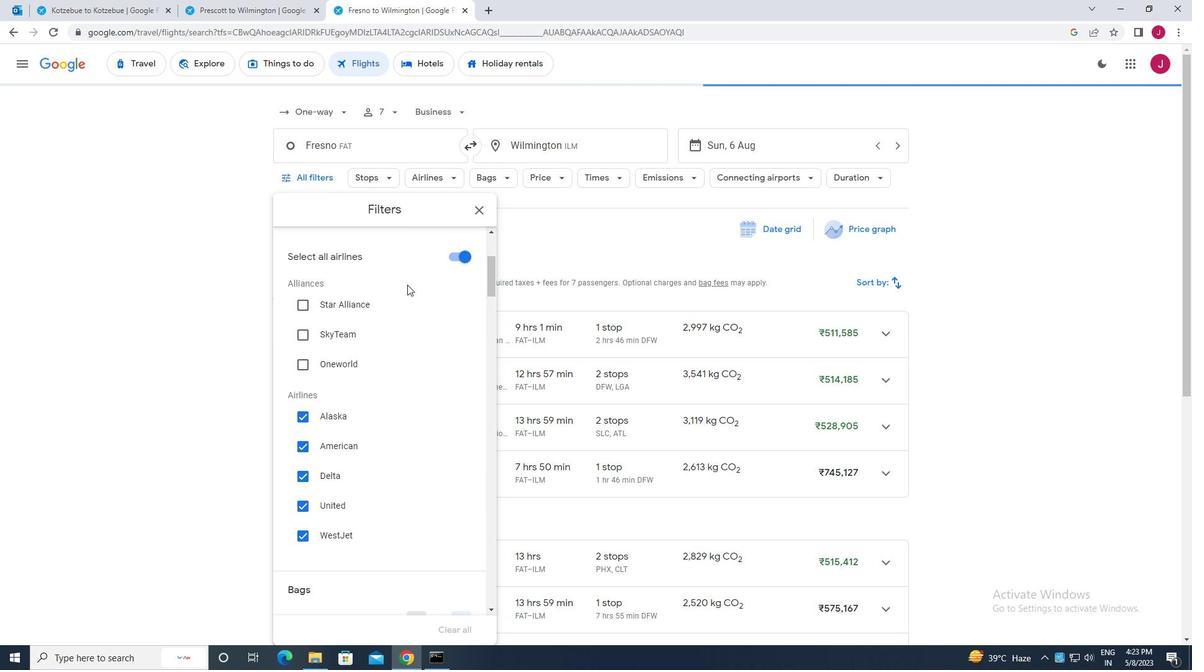 
Action: Mouse scrolled (426, 288) with delta (0, 0)
Screenshot: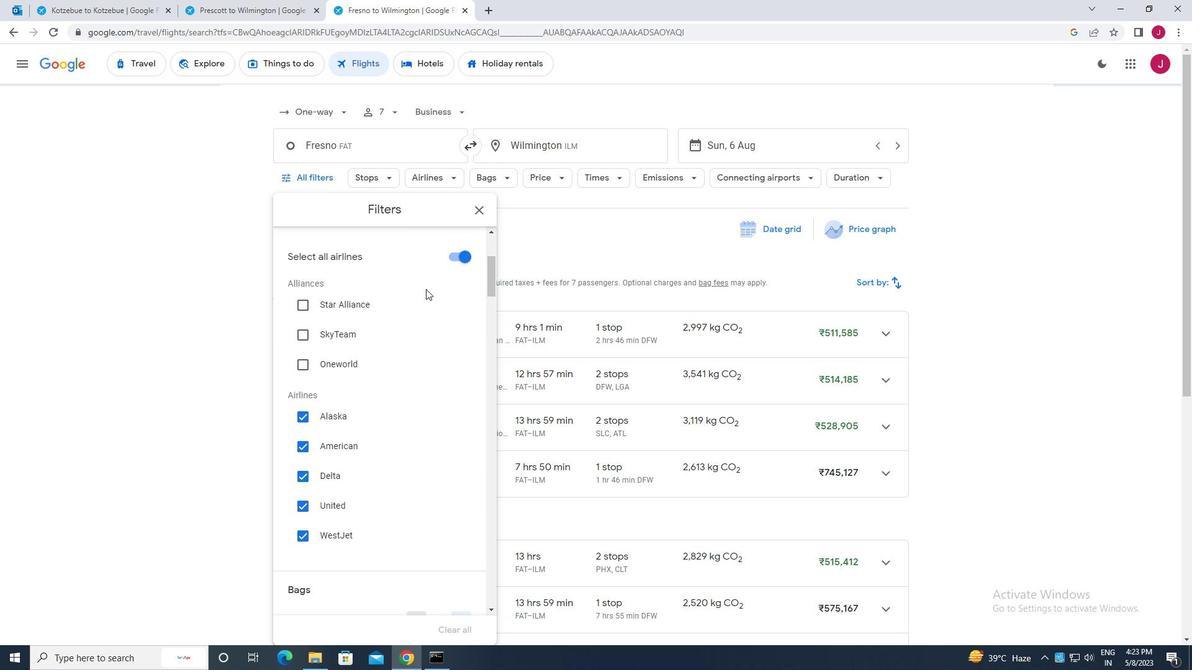 
Action: Mouse moved to (449, 252)
Screenshot: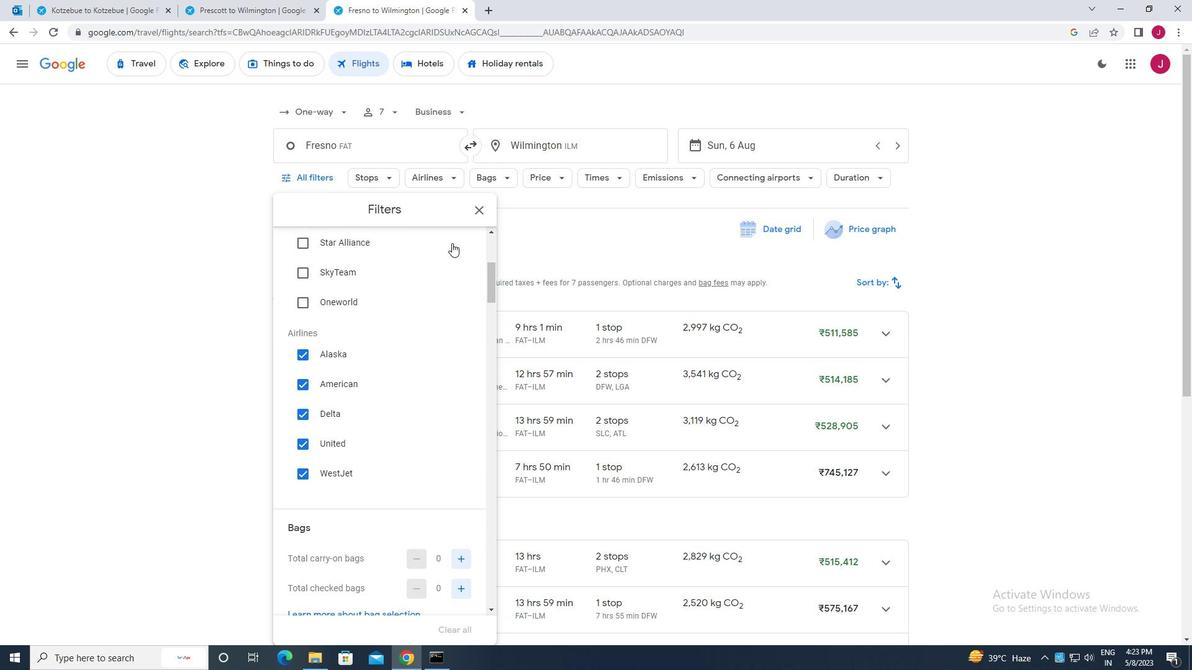 
Action: Mouse scrolled (449, 252) with delta (0, 0)
Screenshot: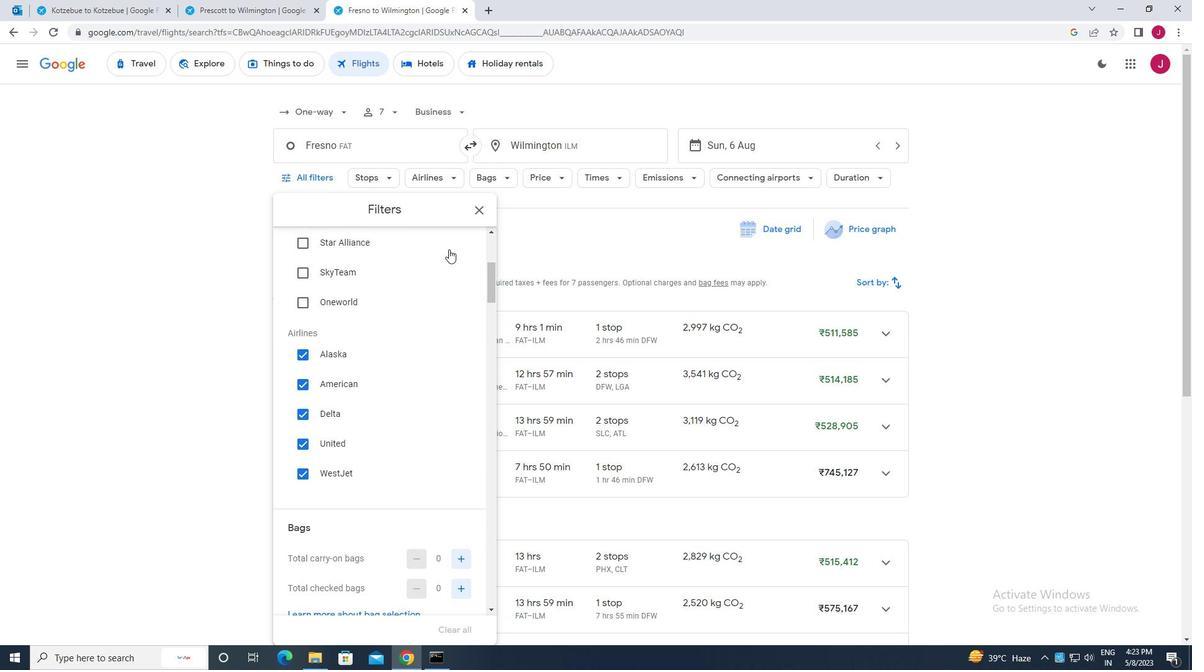 
Action: Mouse moved to (456, 257)
Screenshot: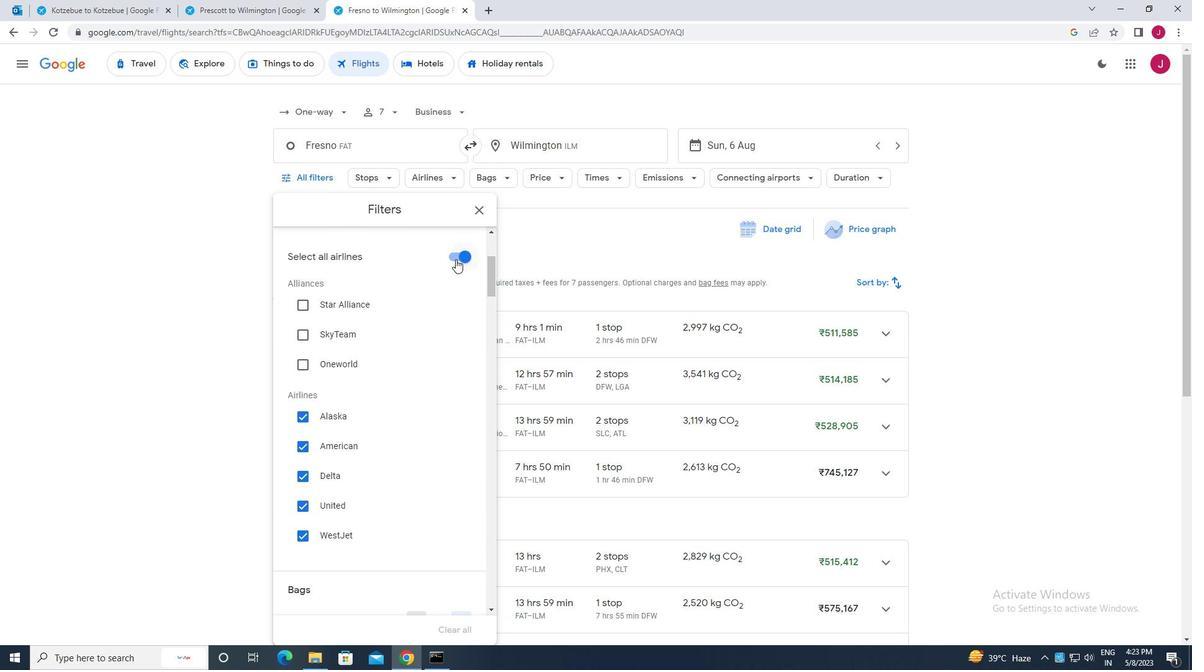 
Action: Mouse pressed left at (456, 257)
Screenshot: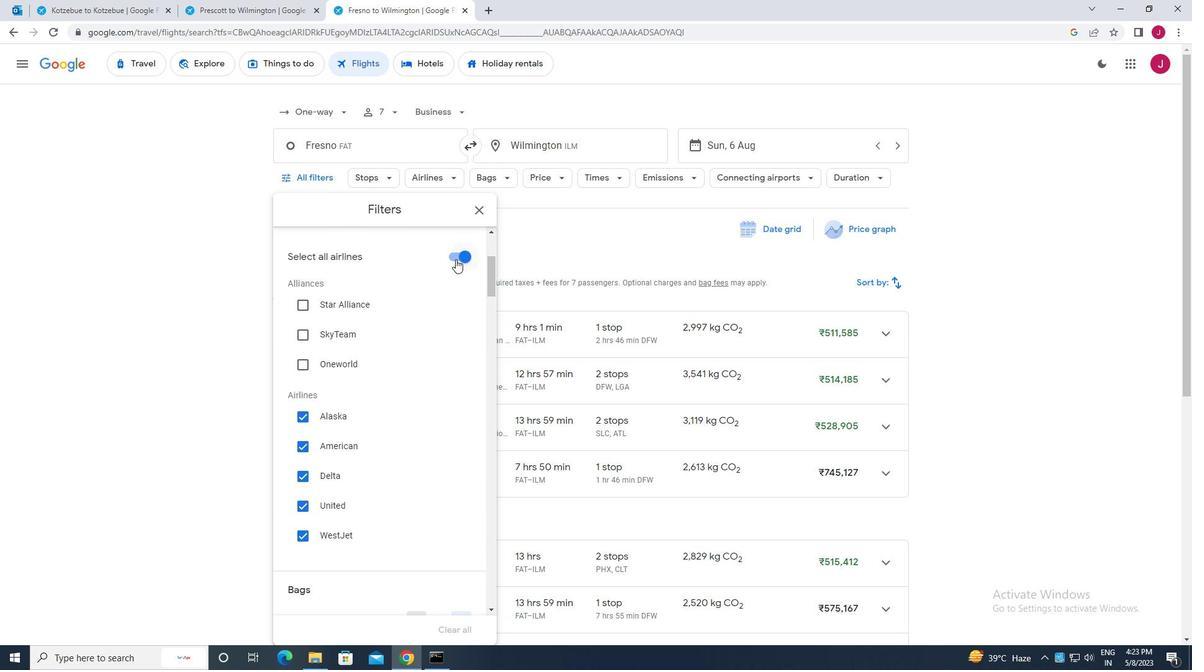 
Action: Mouse moved to (302, 477)
Screenshot: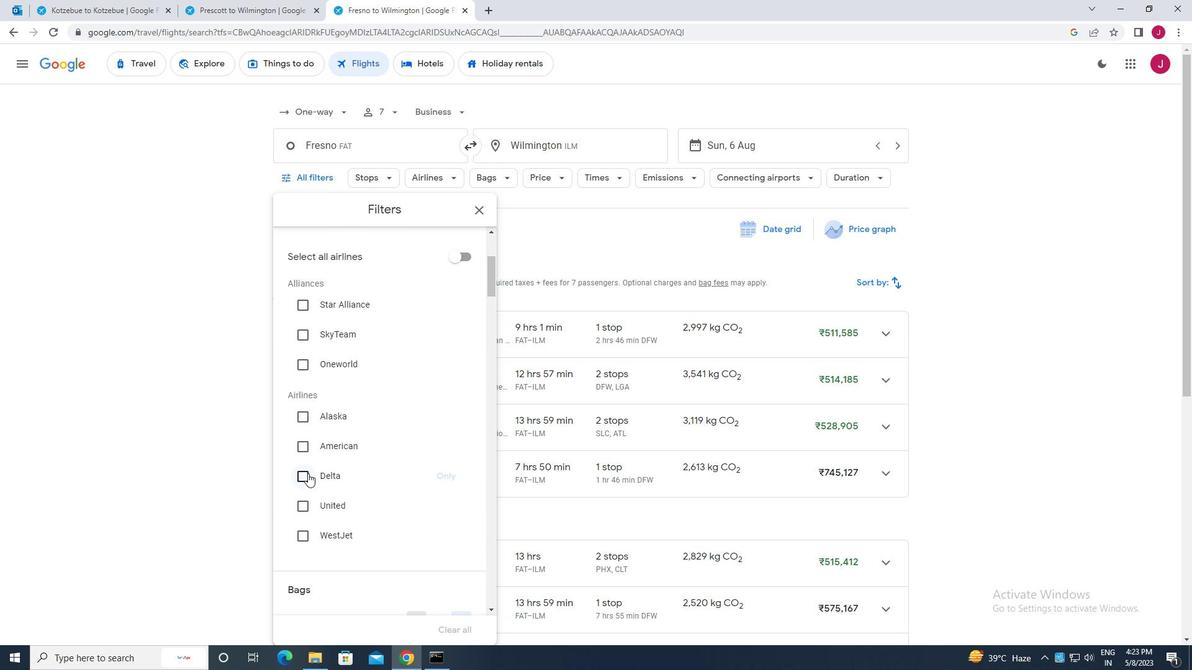
Action: Mouse pressed left at (302, 477)
Screenshot: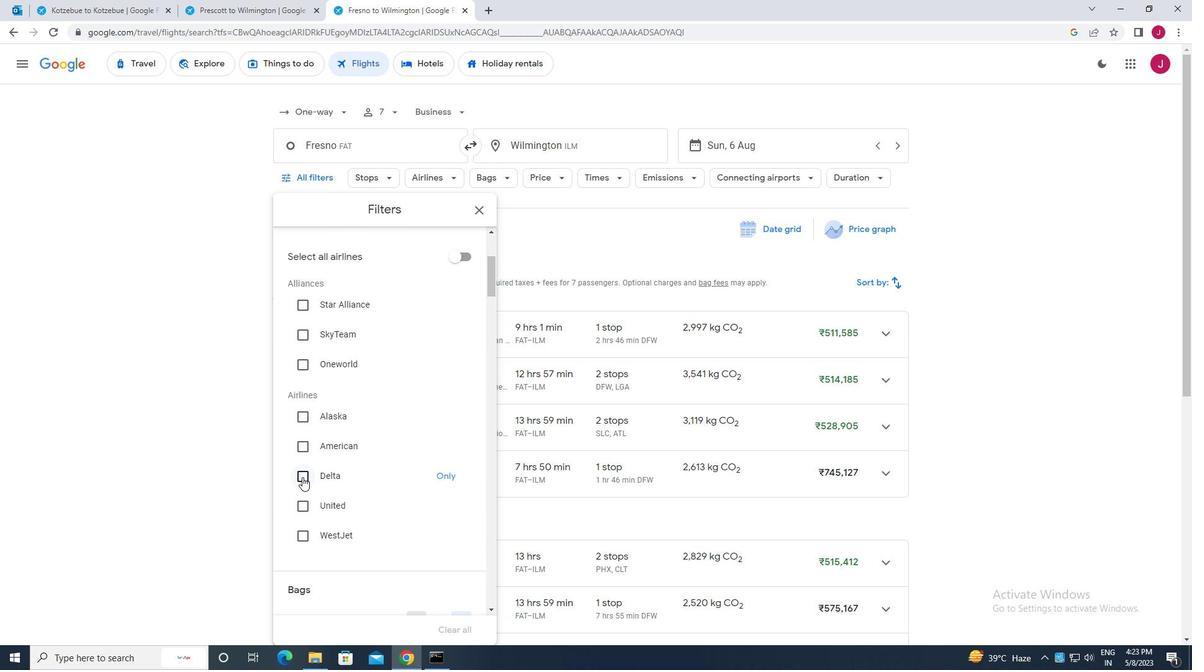 
Action: Mouse moved to (380, 434)
Screenshot: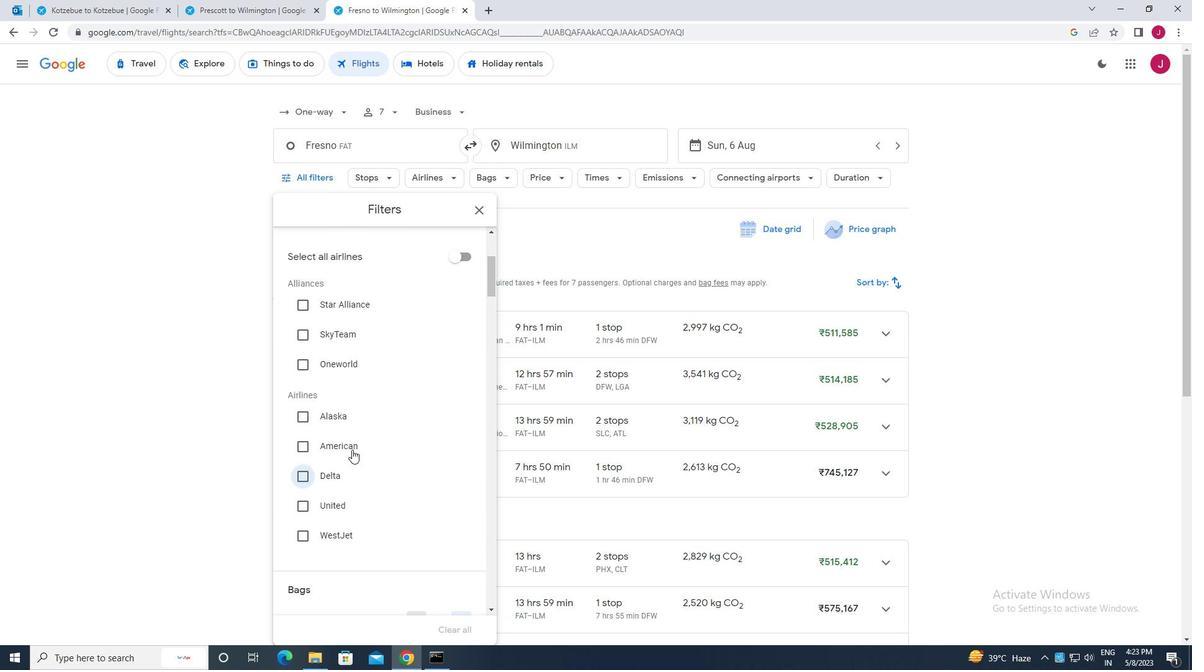 
Action: Mouse scrolled (380, 434) with delta (0, 0)
Screenshot: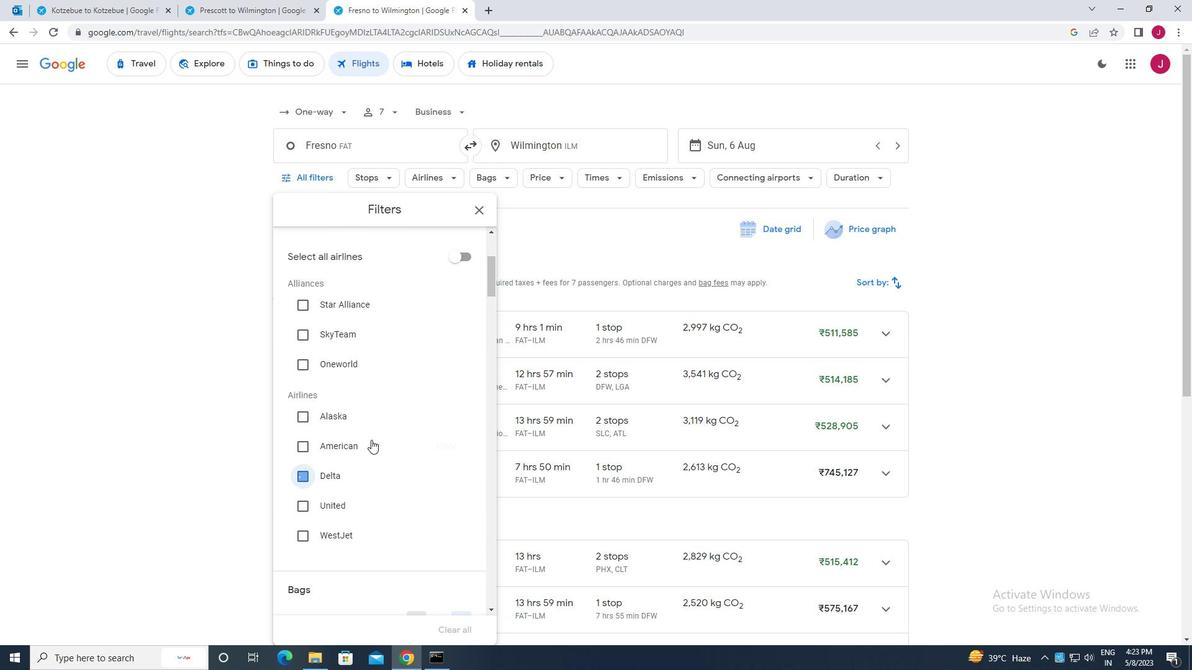 
Action: Mouse scrolled (380, 434) with delta (0, 0)
Screenshot: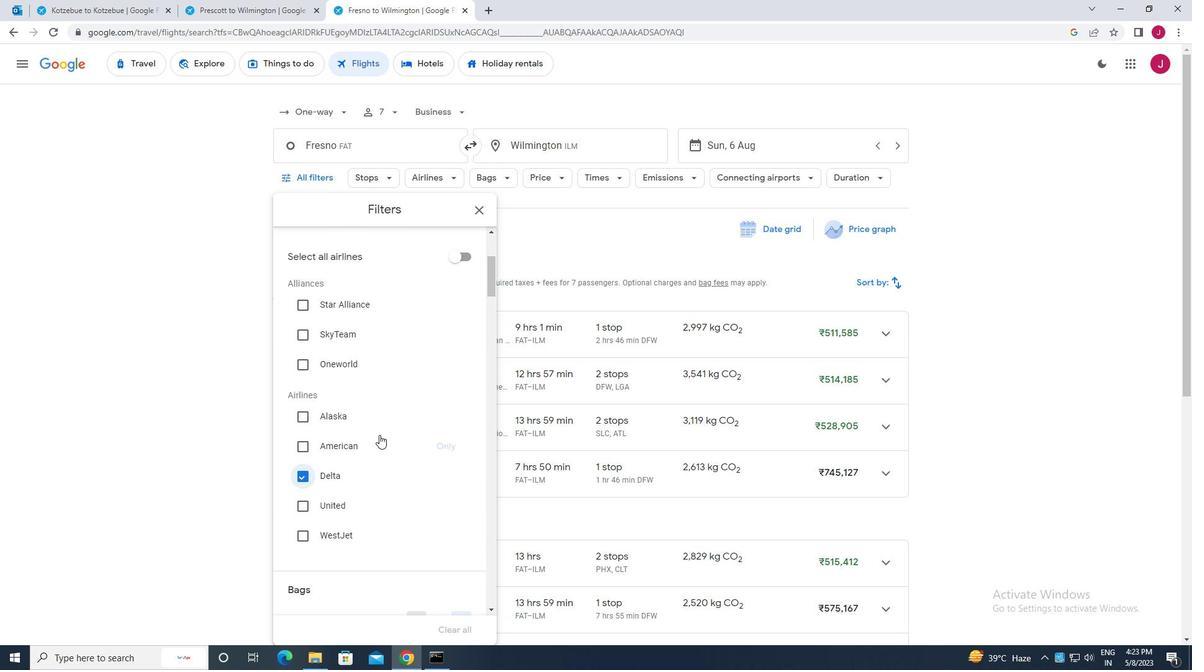 
Action: Mouse scrolled (380, 434) with delta (0, 0)
Screenshot: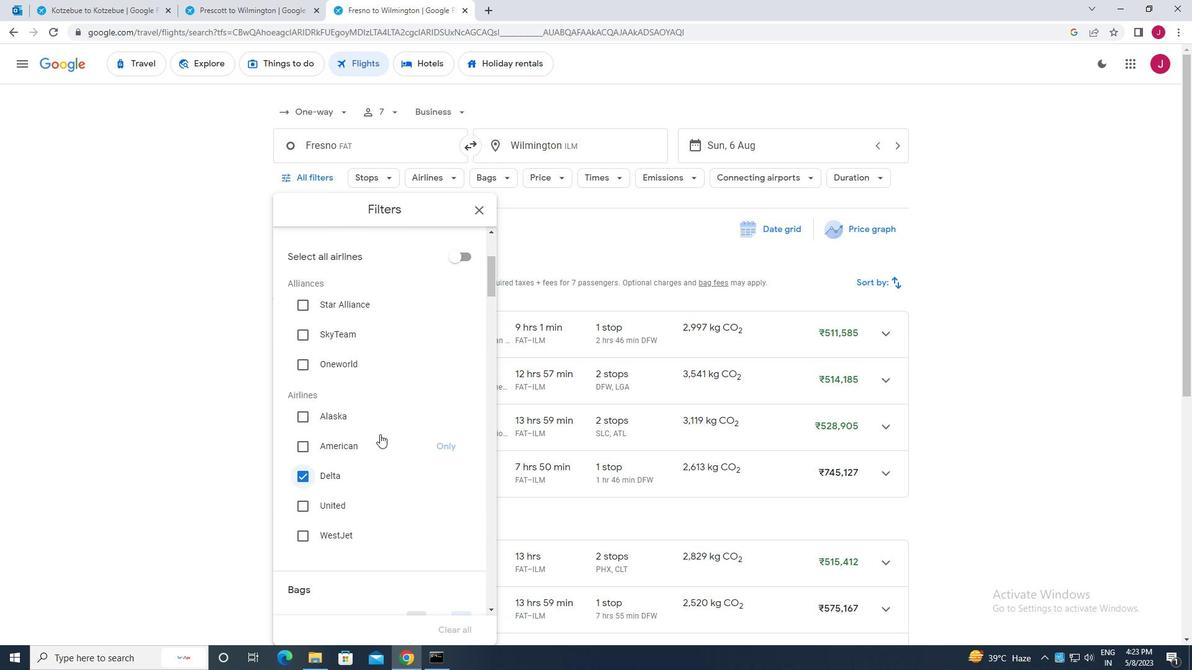 
Action: Mouse scrolled (380, 434) with delta (0, 0)
Screenshot: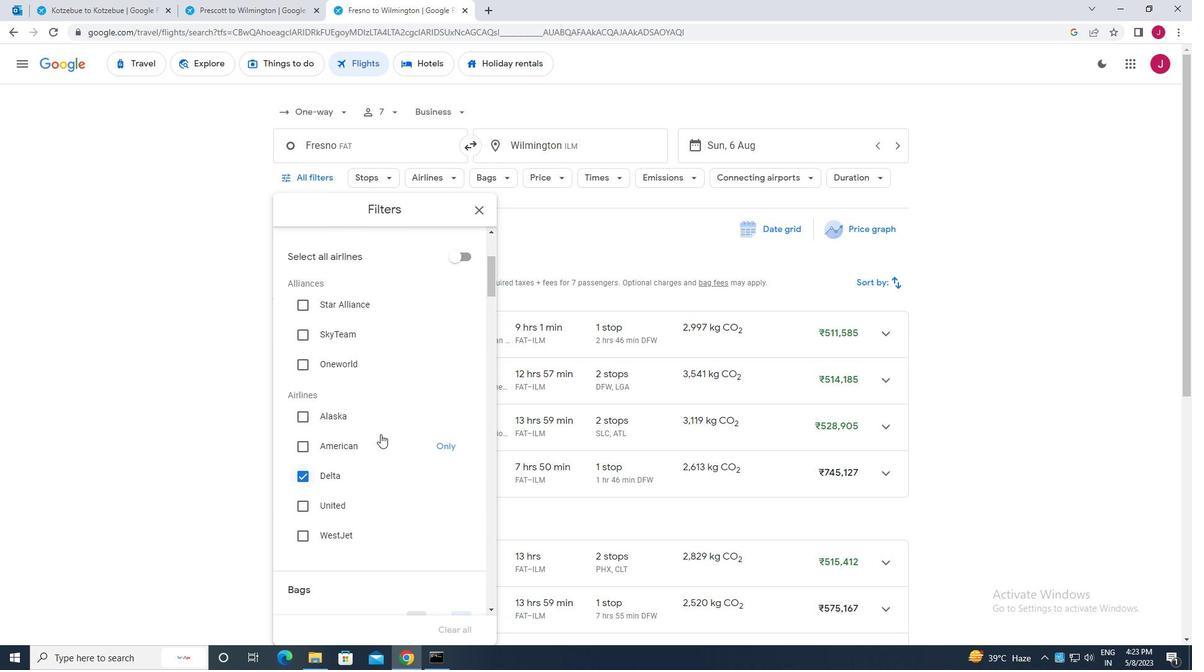 
Action: Mouse scrolled (380, 434) with delta (0, 0)
Screenshot: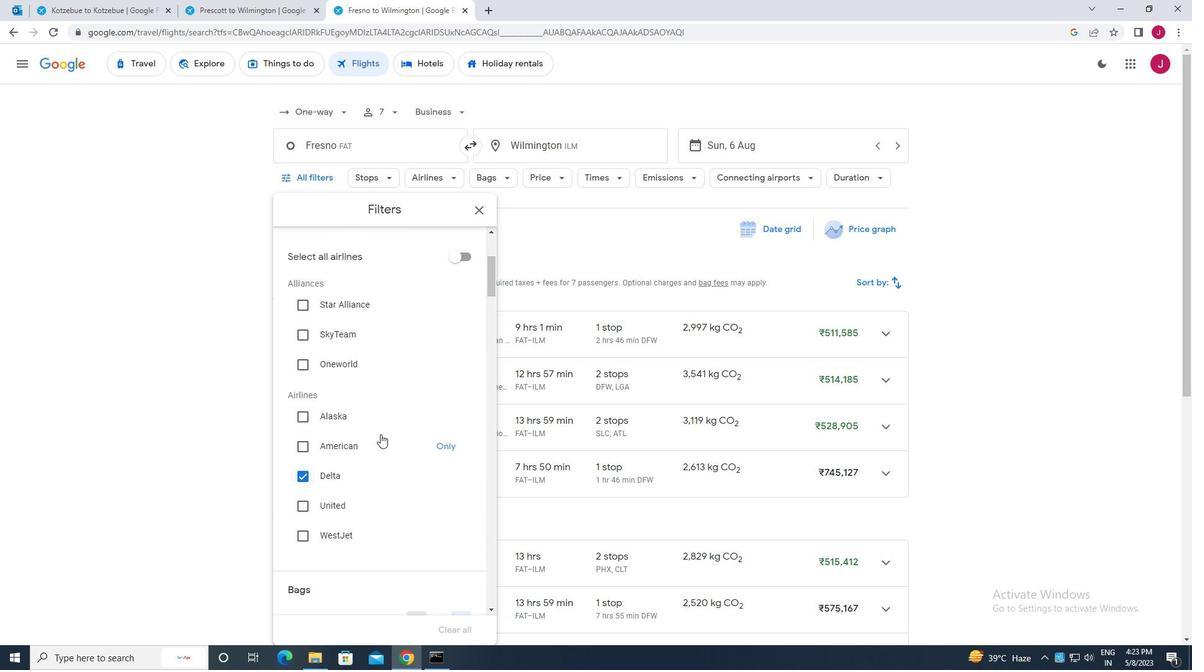 
Action: Mouse moved to (459, 306)
Screenshot: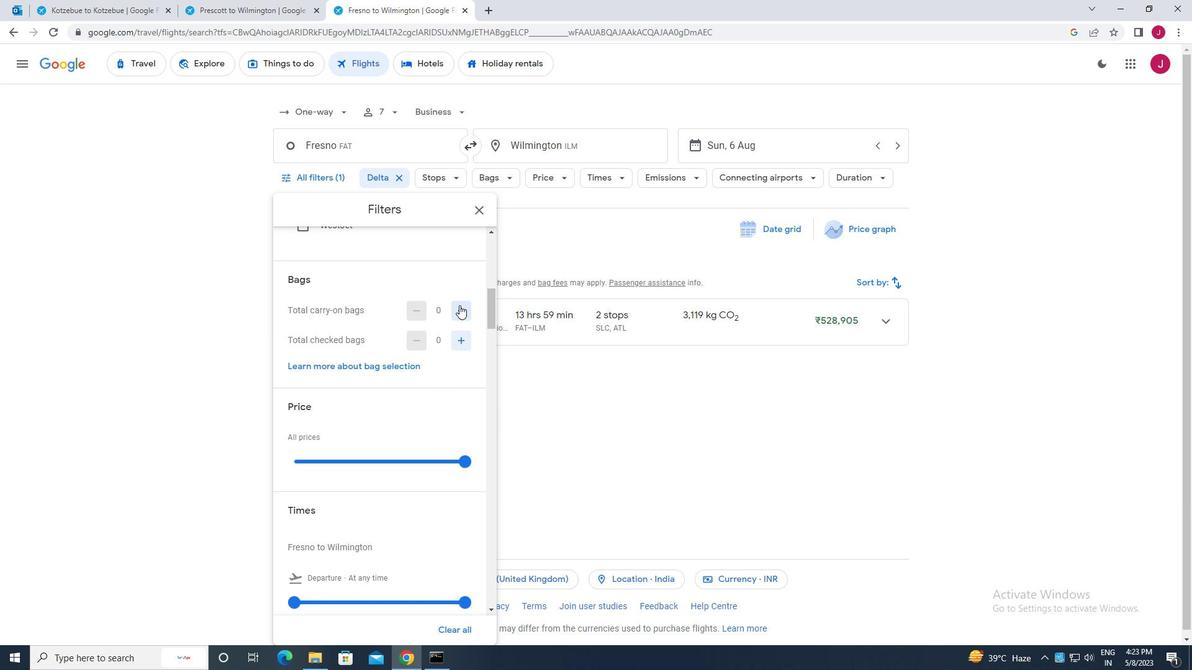 
Action: Mouse pressed left at (459, 306)
Screenshot: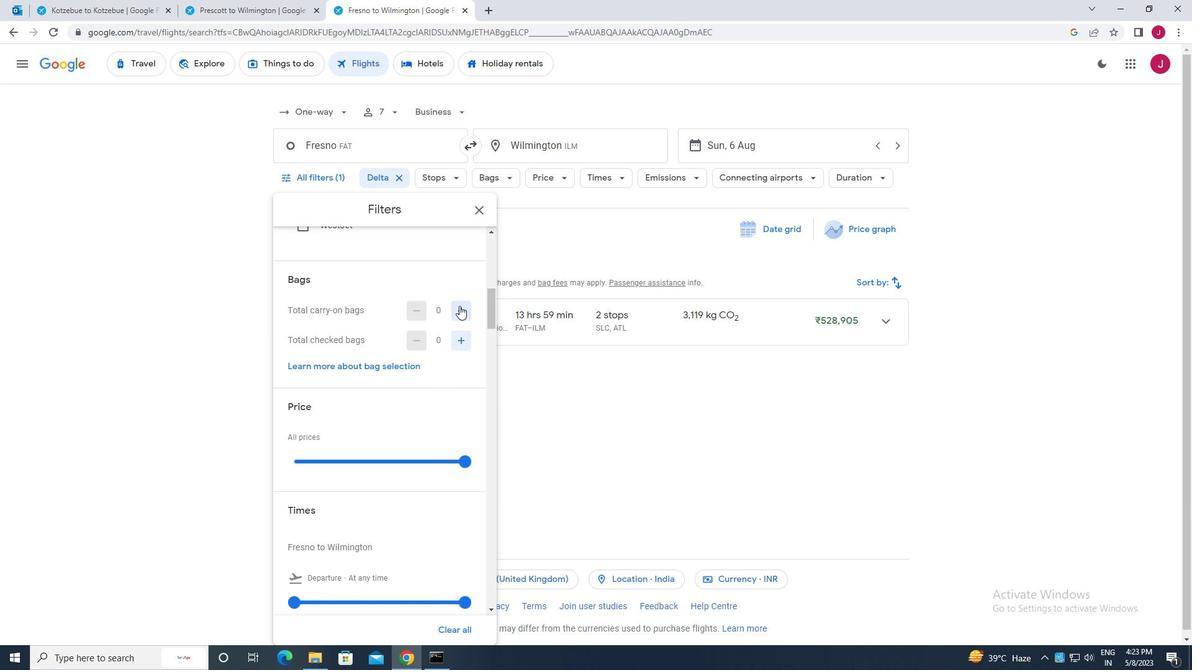 
Action: Mouse moved to (465, 465)
Screenshot: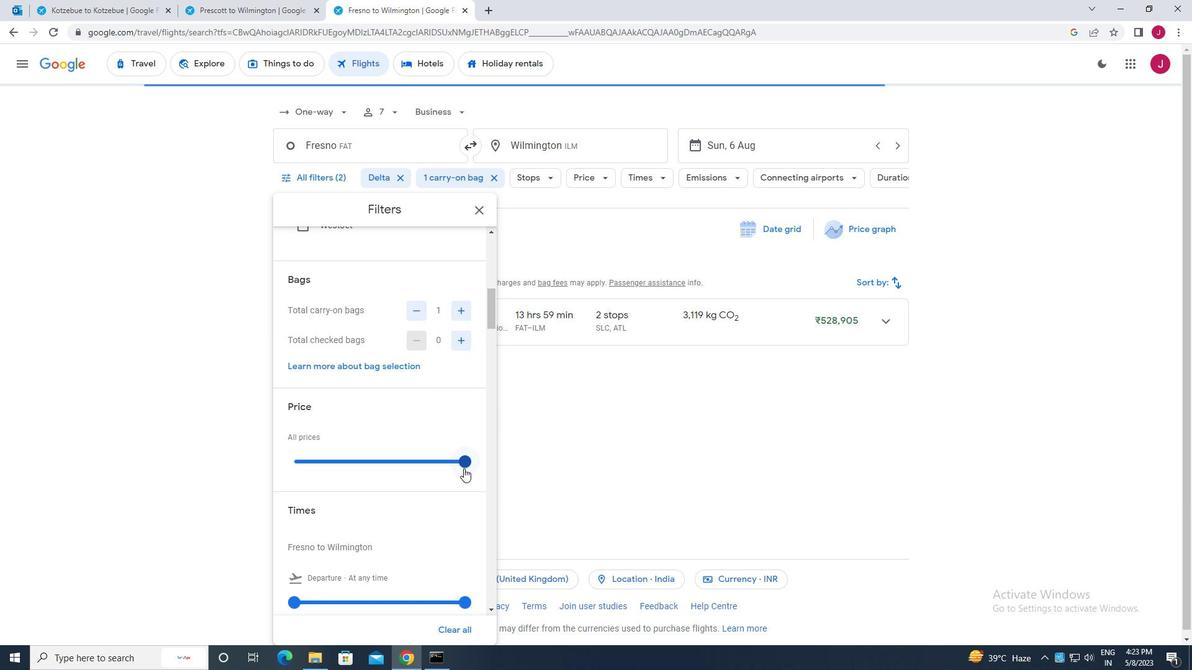 
Action: Mouse pressed left at (465, 465)
Screenshot: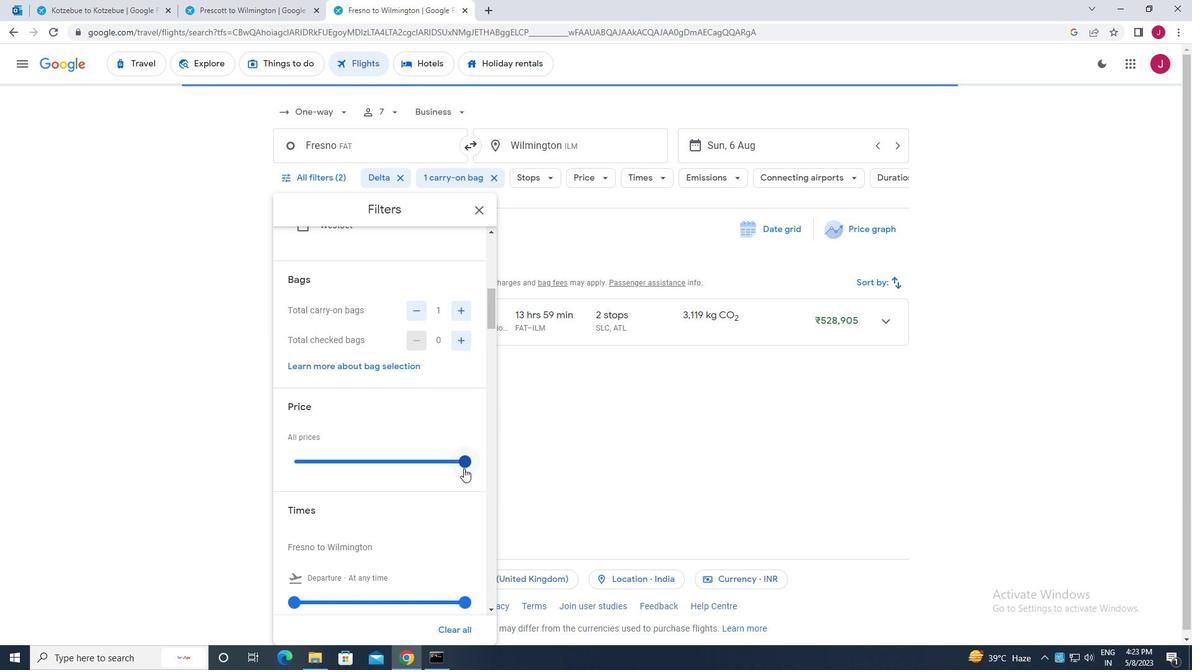 
Action: Mouse moved to (380, 419)
Screenshot: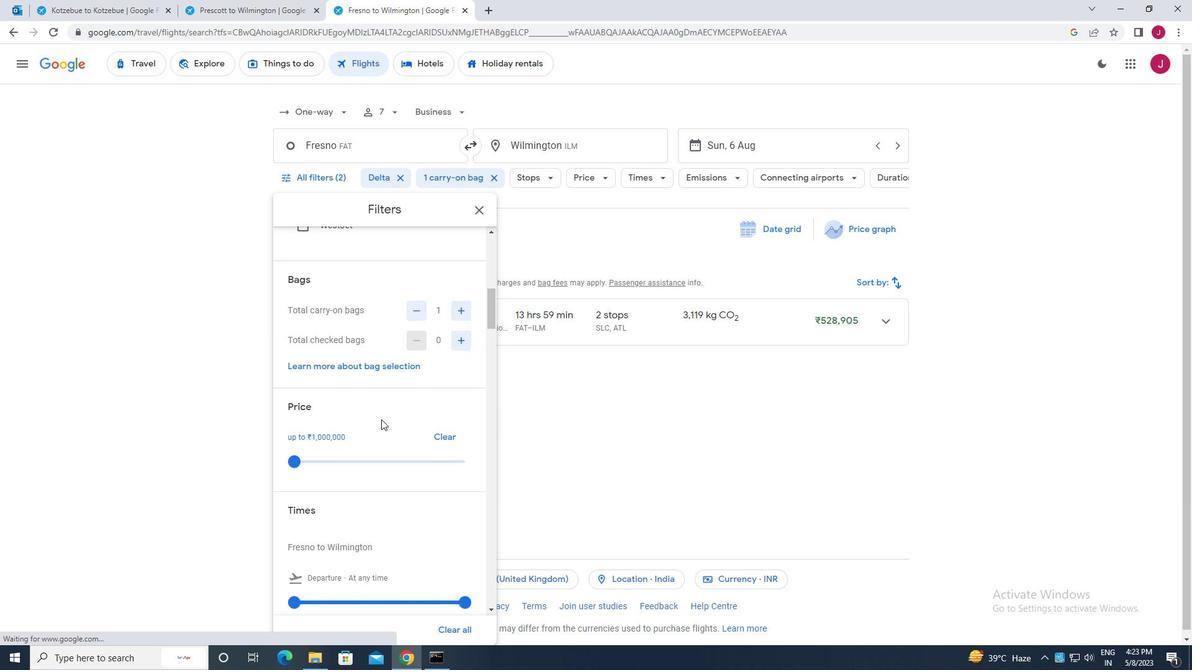 
Action: Mouse scrolled (380, 419) with delta (0, 0)
Screenshot: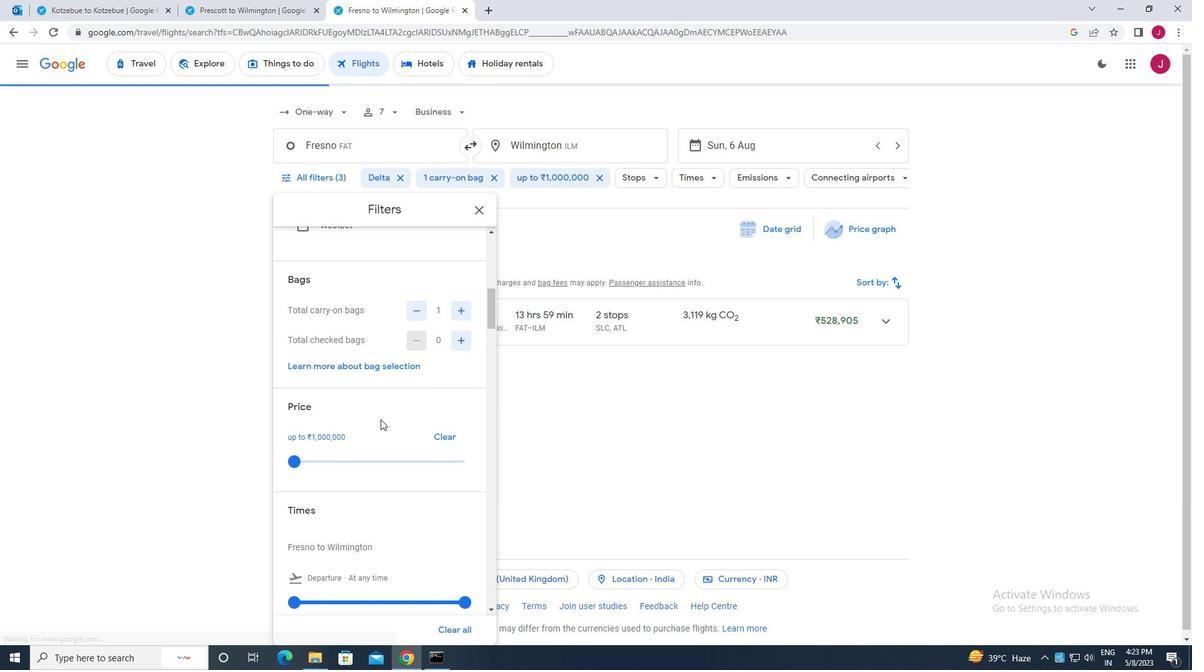 
Action: Mouse scrolled (380, 419) with delta (0, 0)
Screenshot: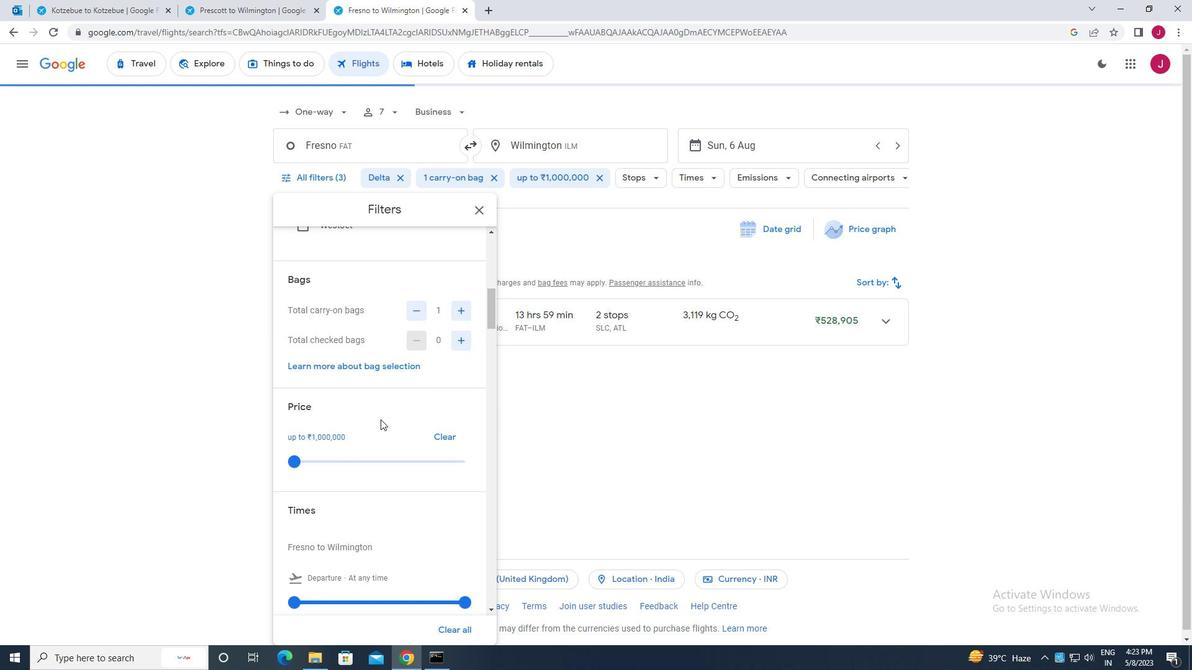 
Action: Mouse moved to (293, 475)
Screenshot: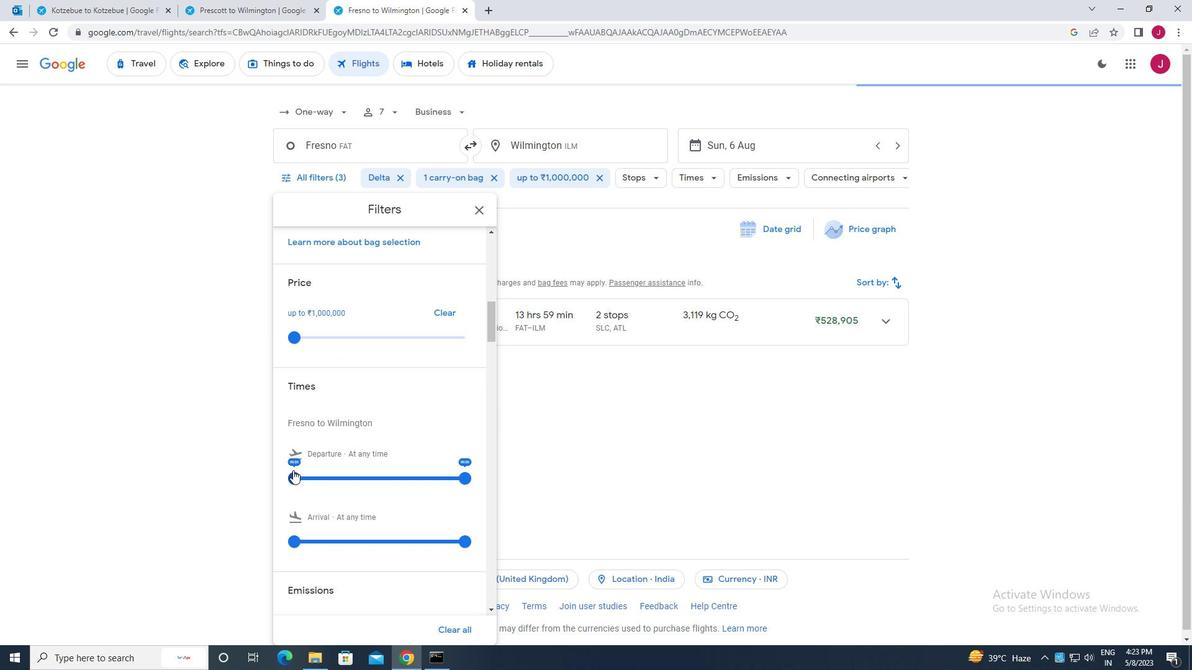
Action: Mouse pressed left at (293, 475)
Screenshot: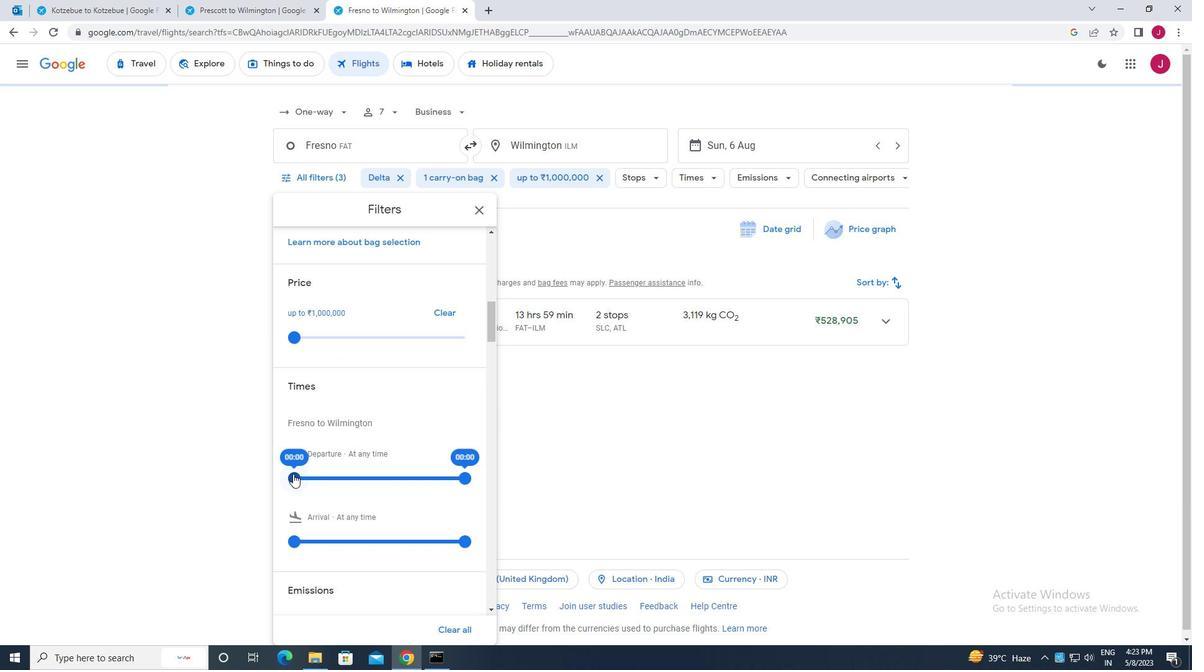 
Action: Mouse moved to (461, 477)
Screenshot: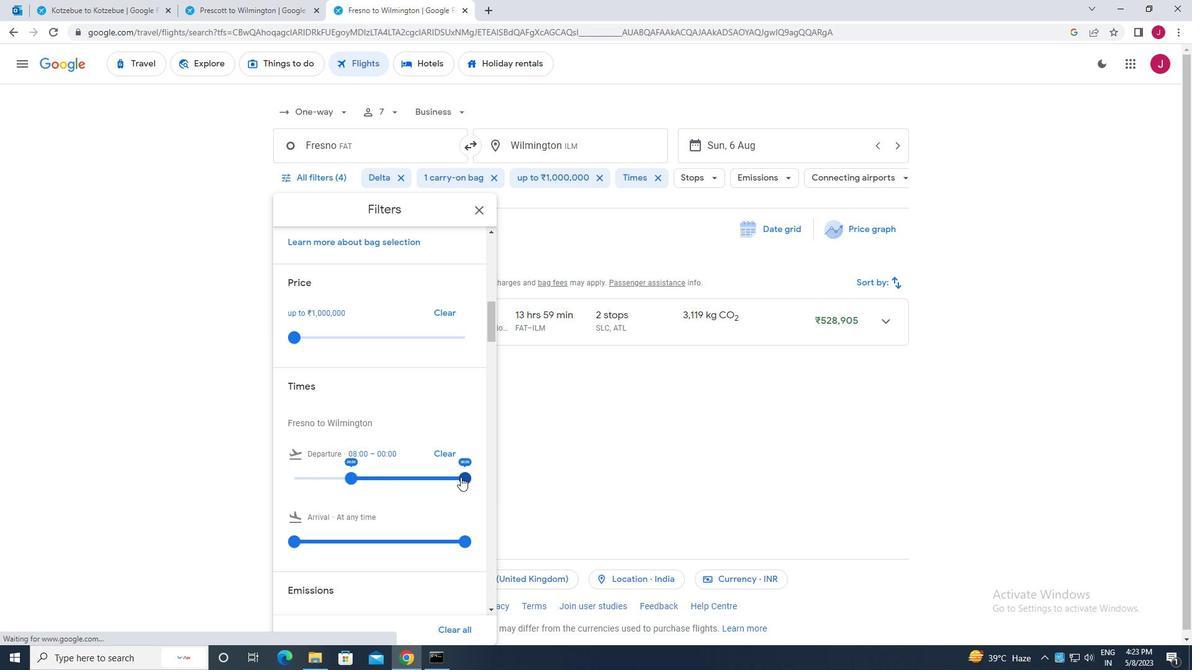 
Action: Mouse pressed left at (461, 477)
Screenshot: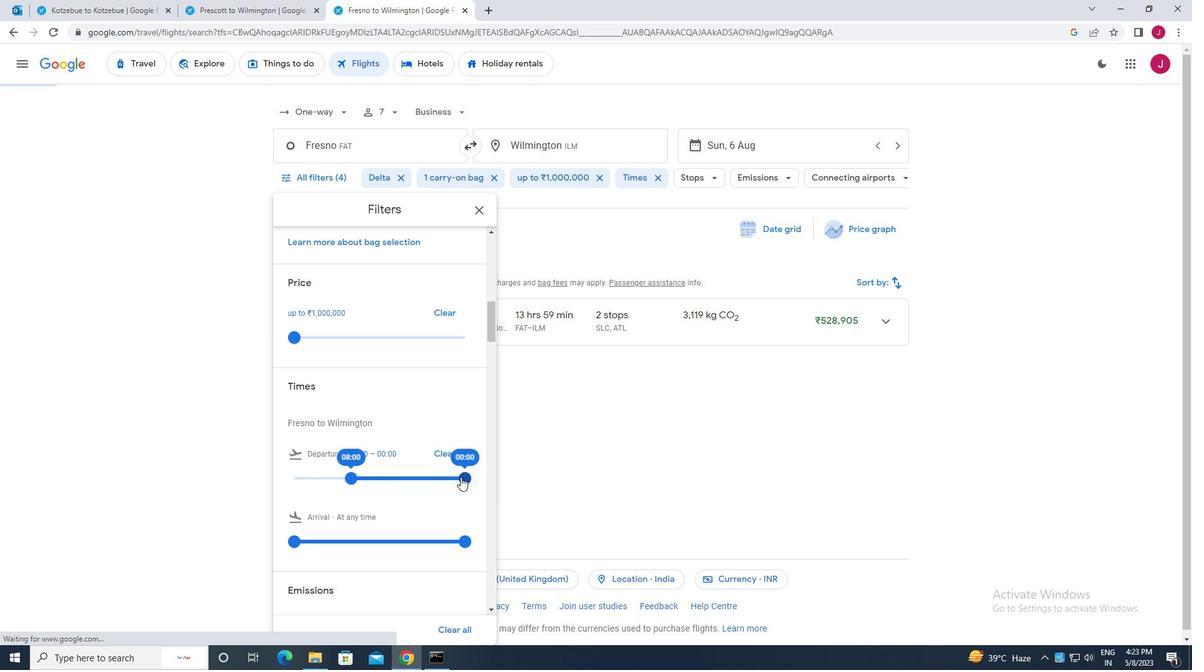 
Action: Mouse moved to (480, 211)
Screenshot: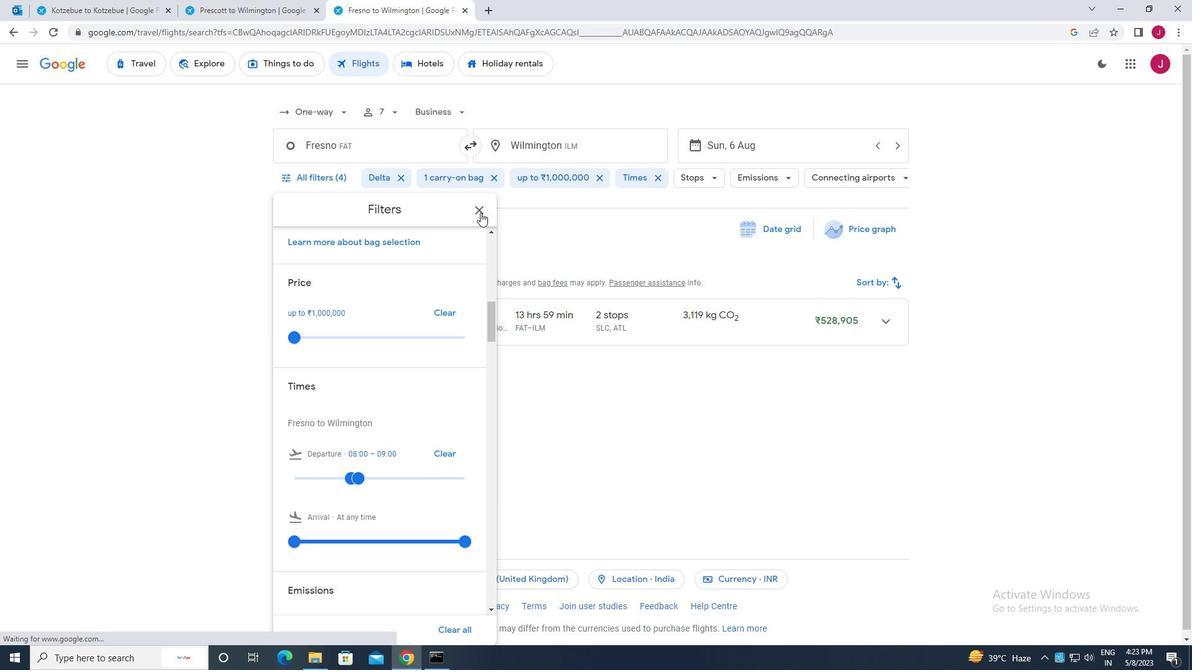 
Action: Mouse pressed left at (480, 211)
Screenshot: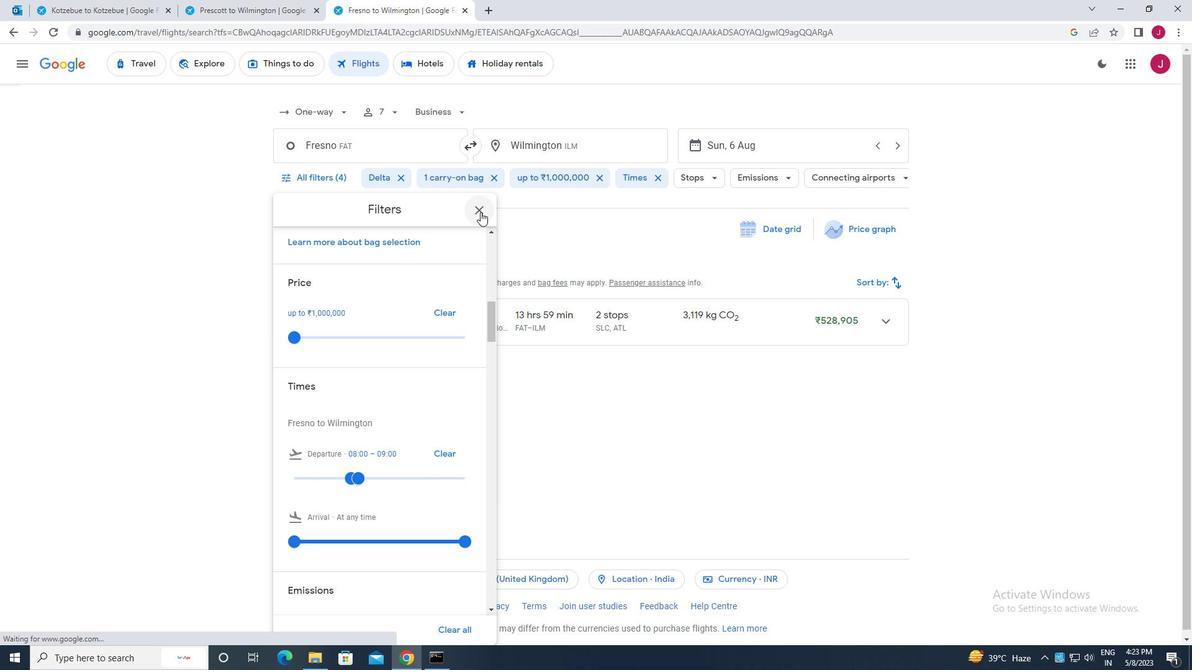 
Action: Mouse moved to (475, 212)
Screenshot: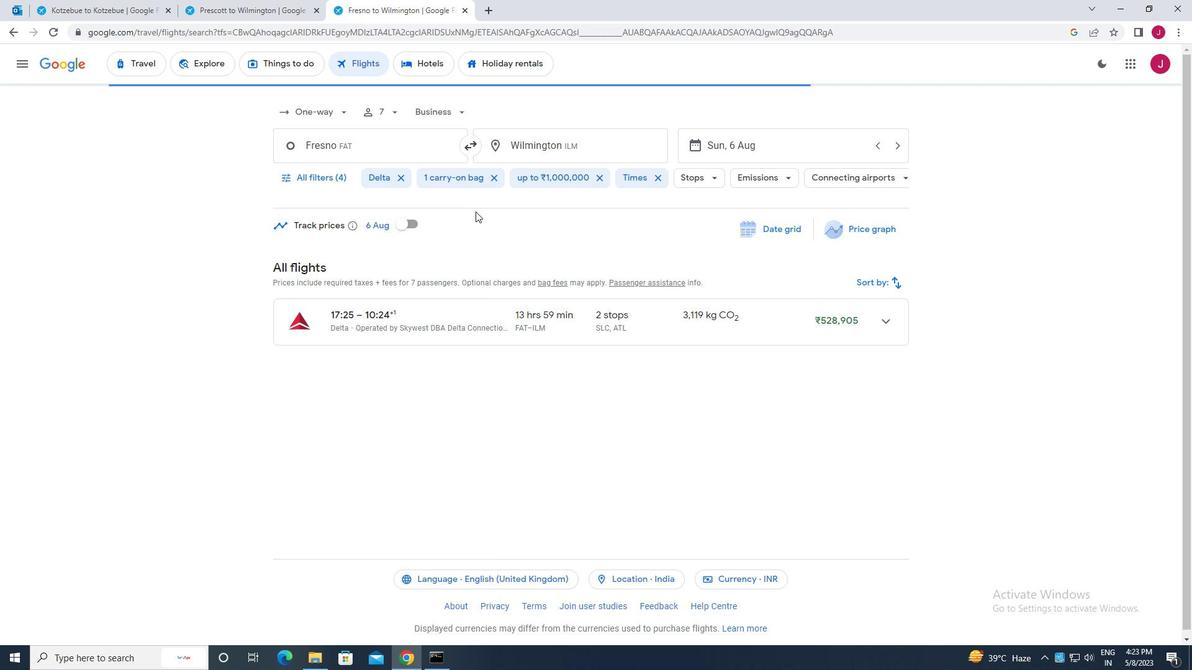 
